 Task: Look for products in the category "Baby Health Care" from Nordic Naturals only.
Action: Mouse moved to (335, 178)
Screenshot: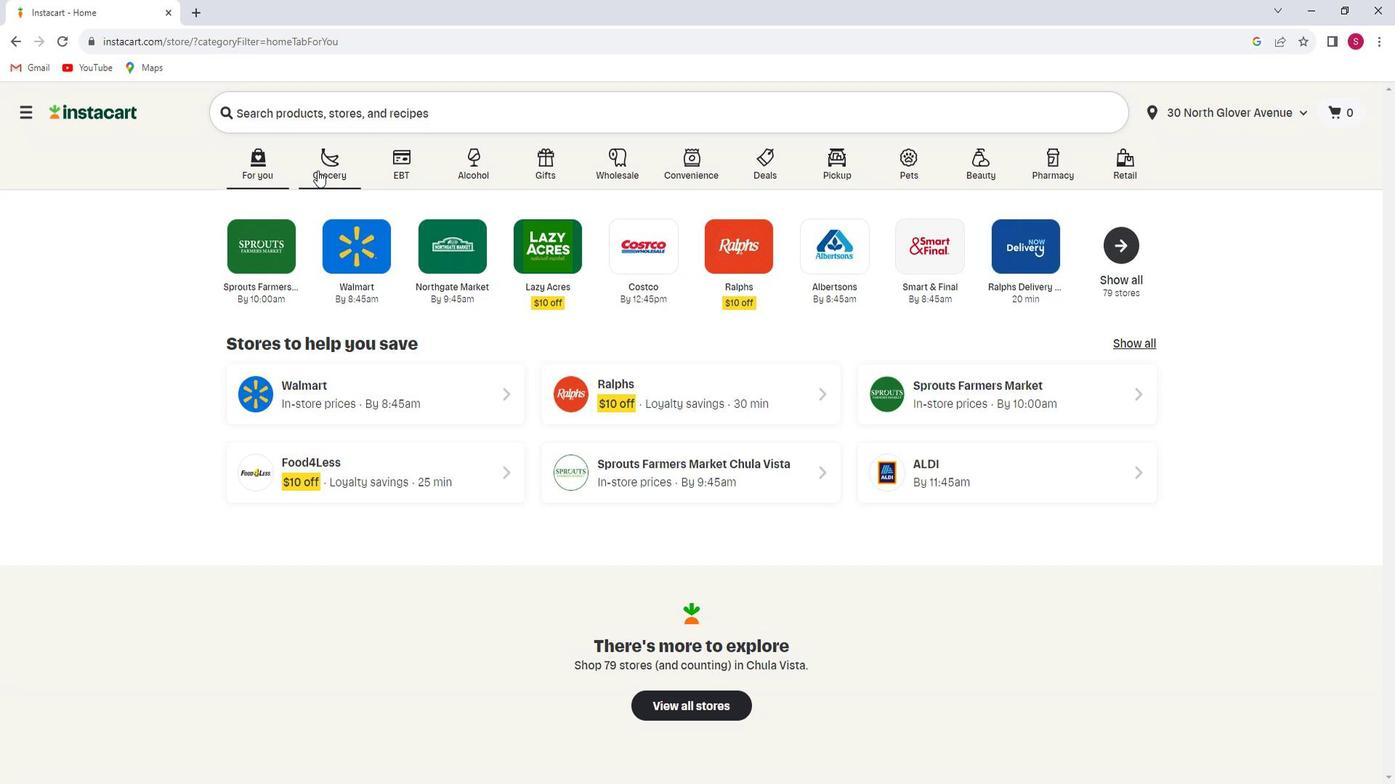 
Action: Mouse pressed left at (335, 178)
Screenshot: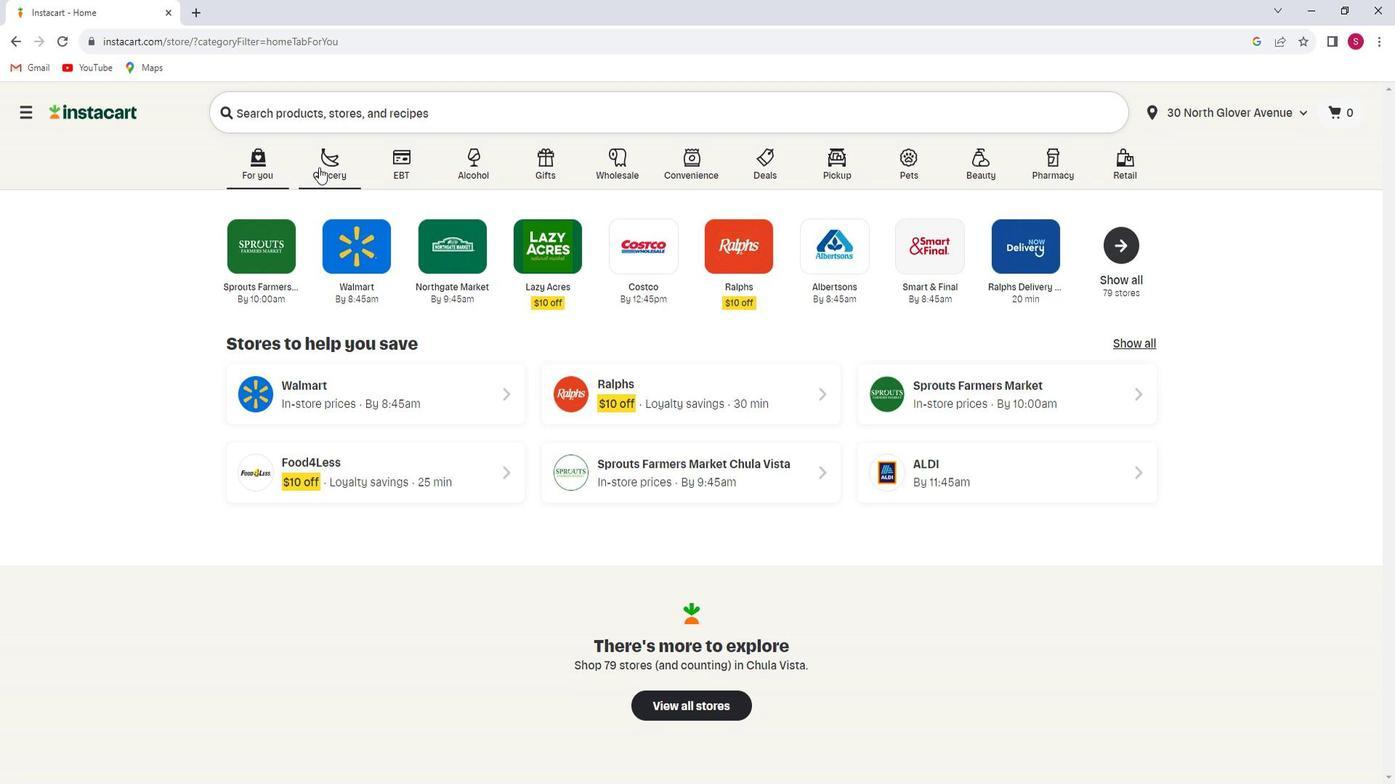 
Action: Mouse moved to (334, 449)
Screenshot: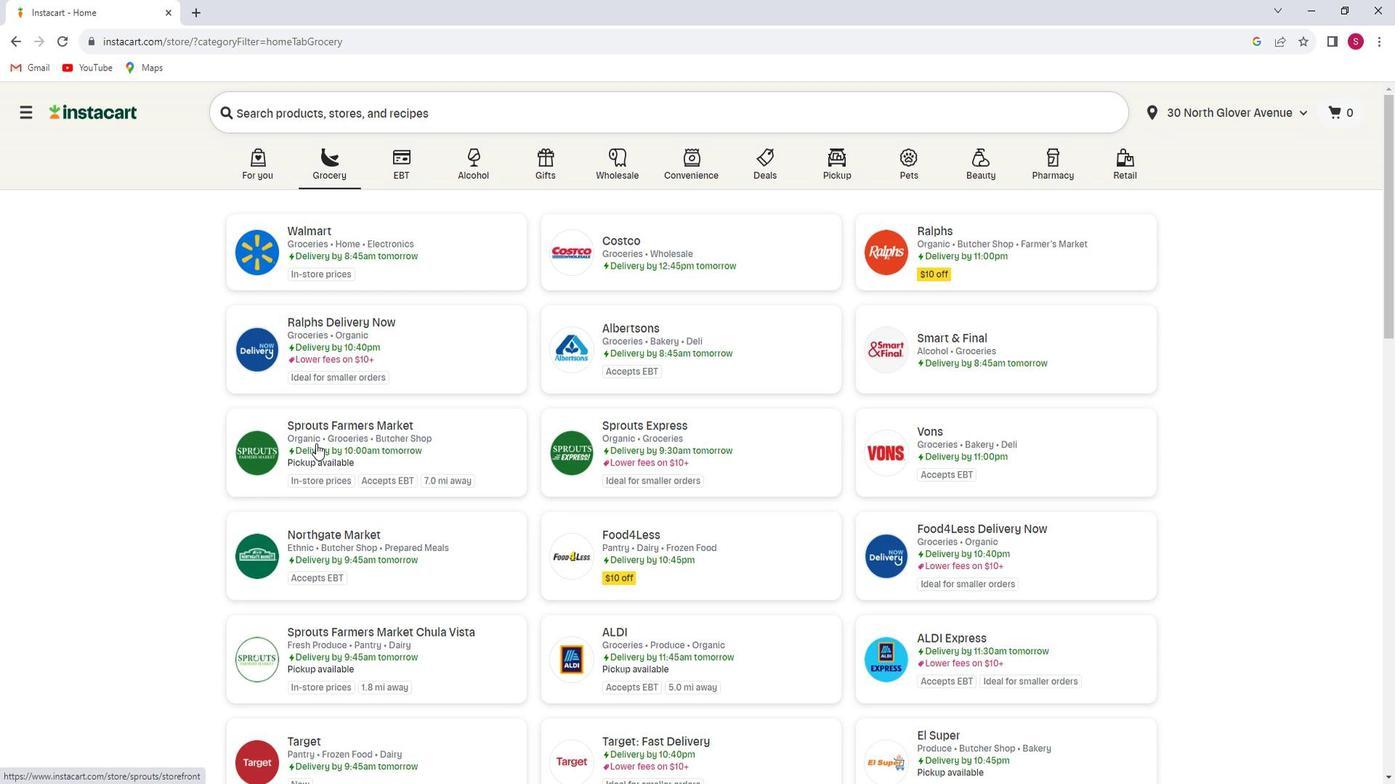 
Action: Mouse pressed left at (334, 449)
Screenshot: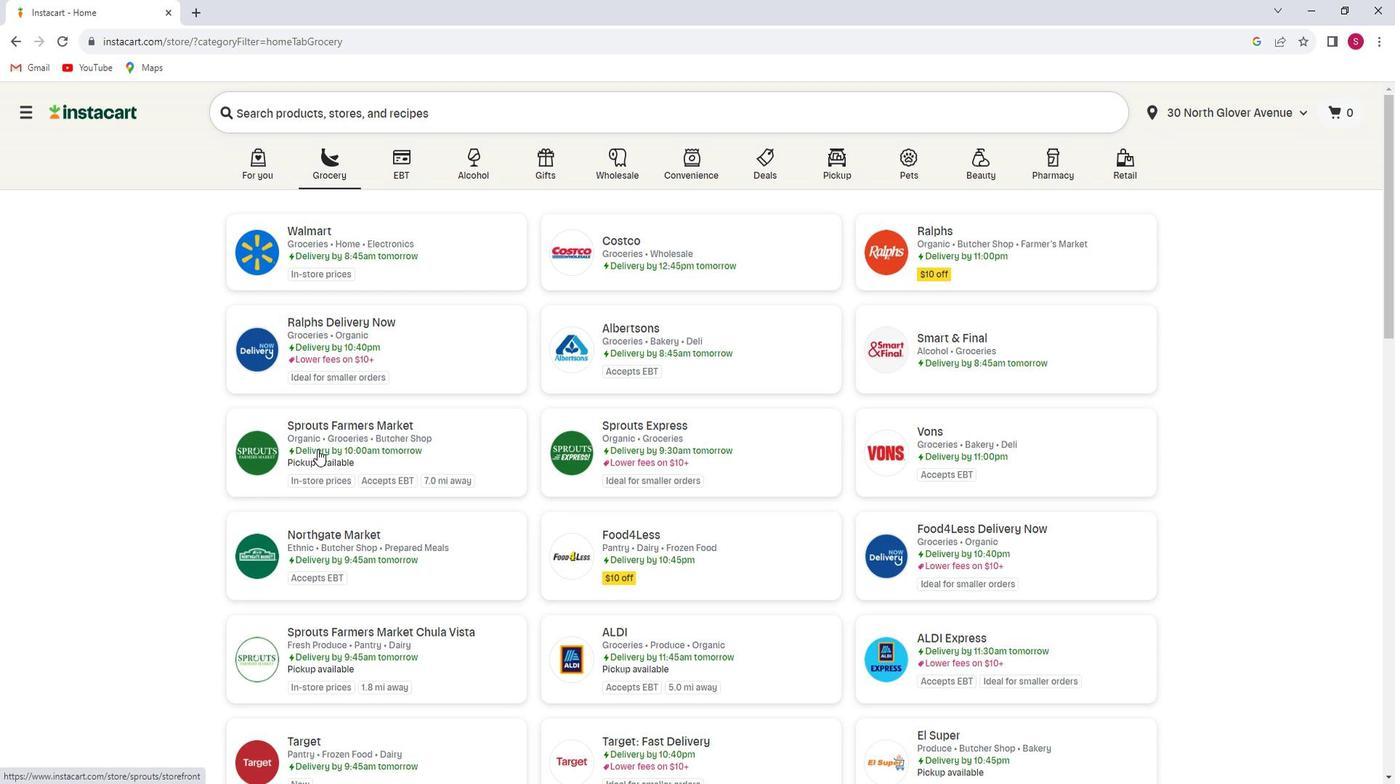 
Action: Mouse moved to (119, 526)
Screenshot: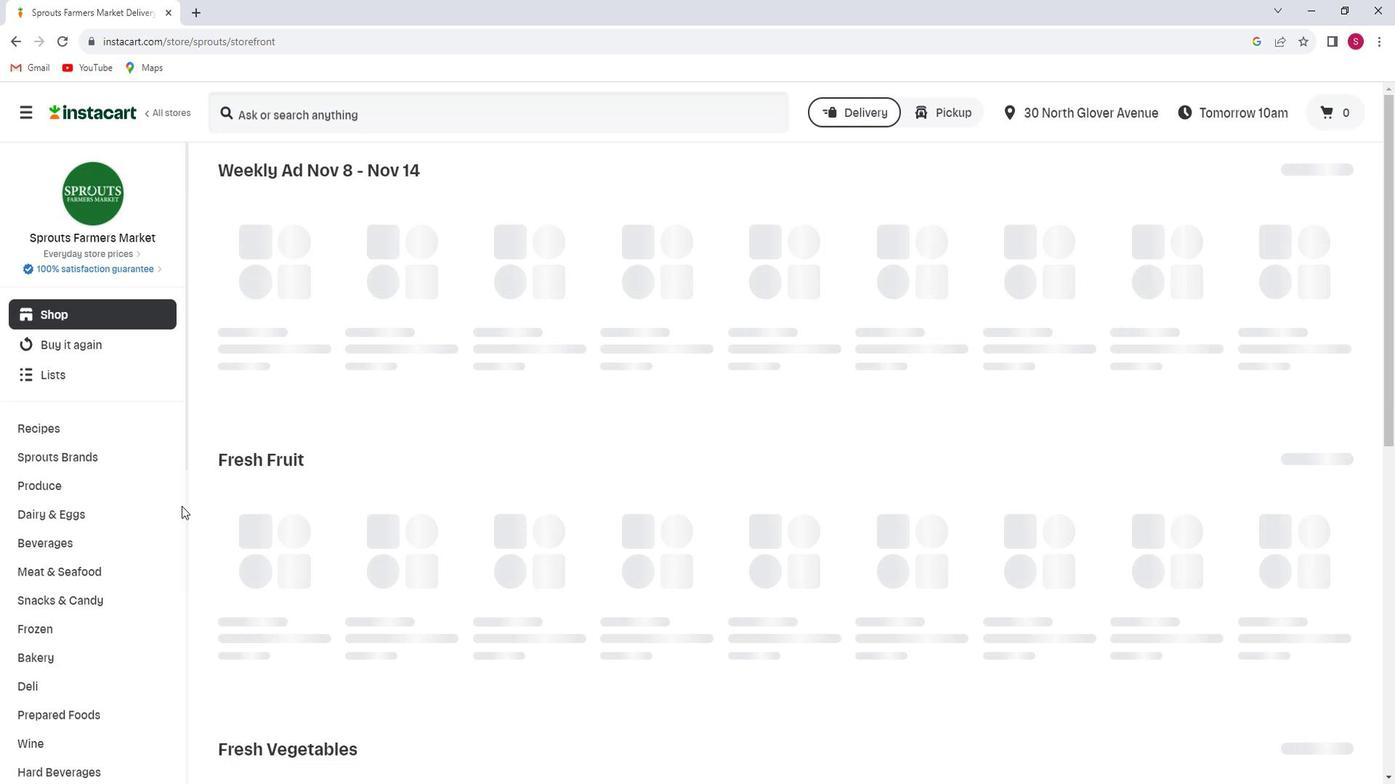 
Action: Mouse scrolled (119, 526) with delta (0, 0)
Screenshot: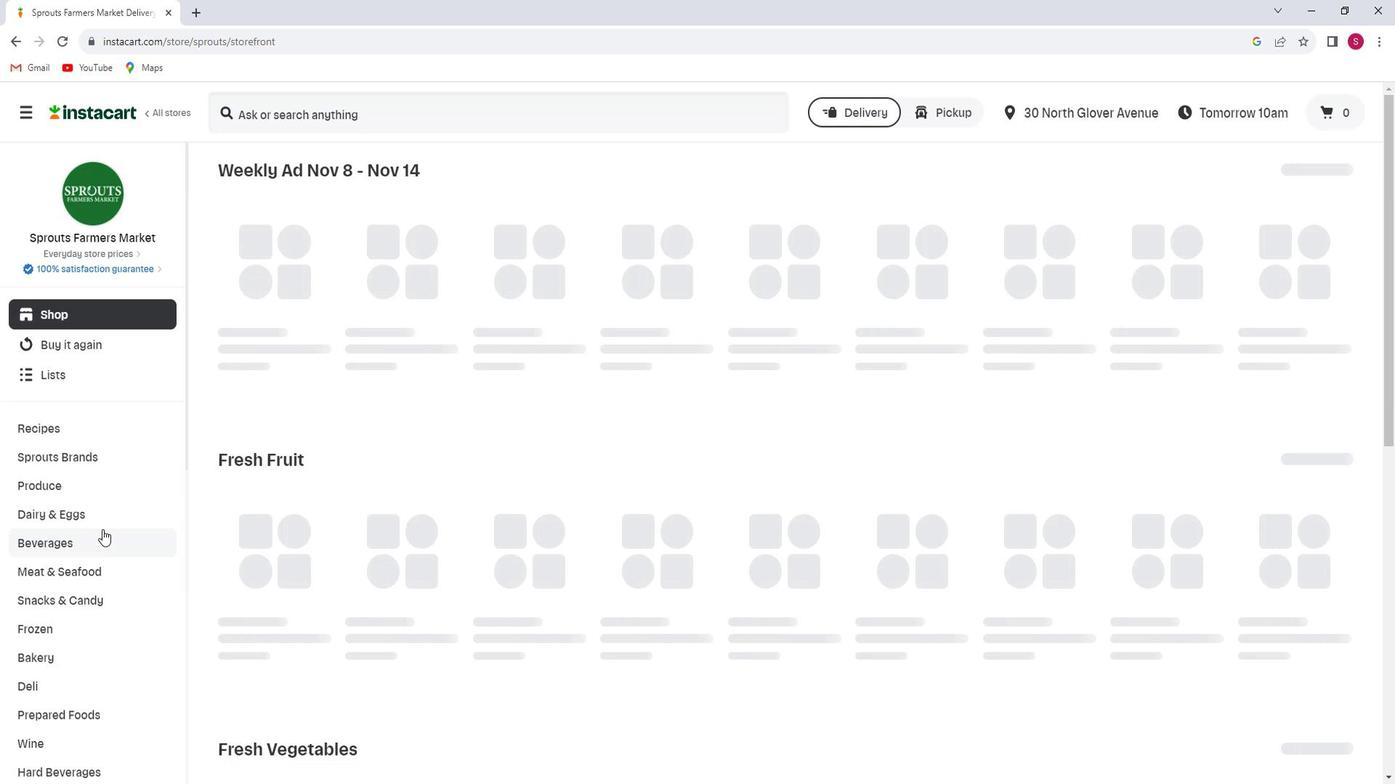 
Action: Mouse scrolled (119, 526) with delta (0, 0)
Screenshot: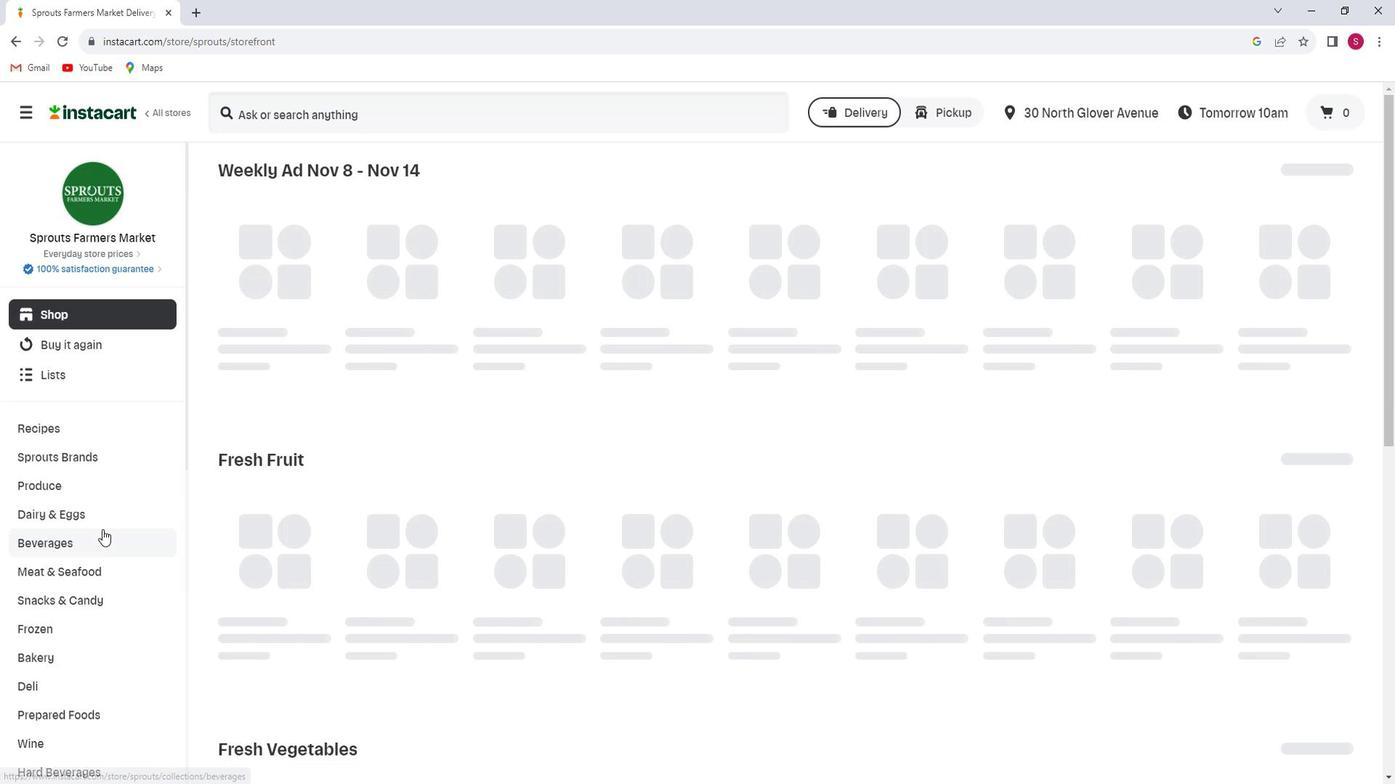 
Action: Mouse scrolled (119, 526) with delta (0, 0)
Screenshot: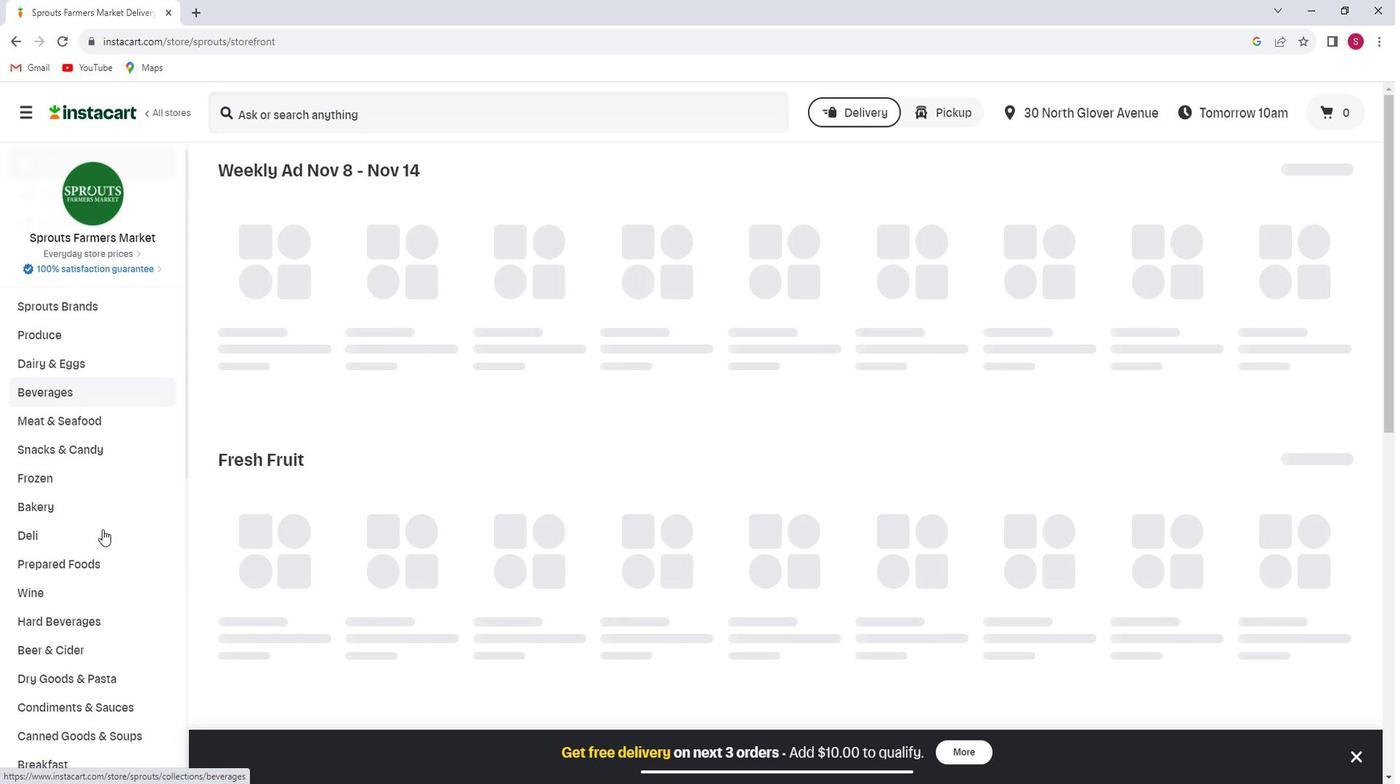 
Action: Mouse scrolled (119, 526) with delta (0, 0)
Screenshot: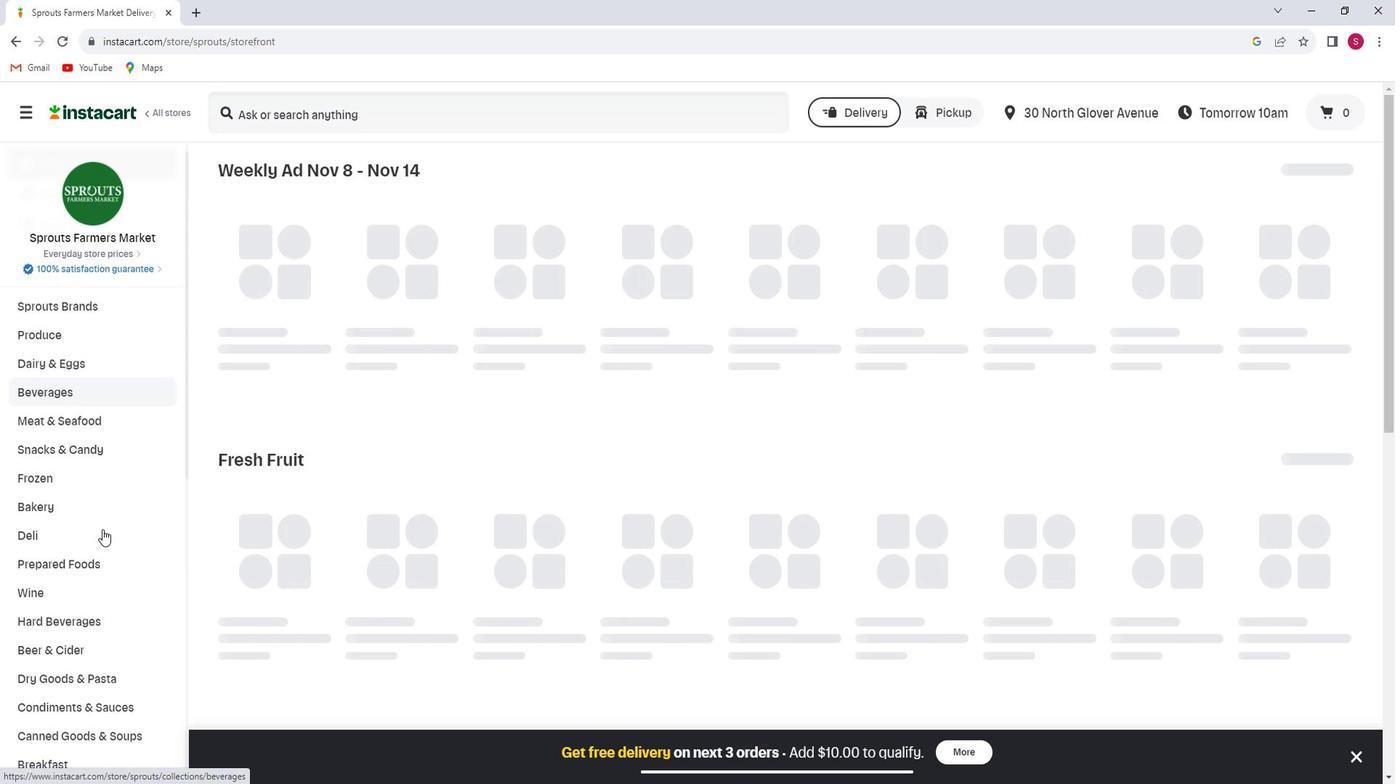 
Action: Mouse scrolled (119, 526) with delta (0, 0)
Screenshot: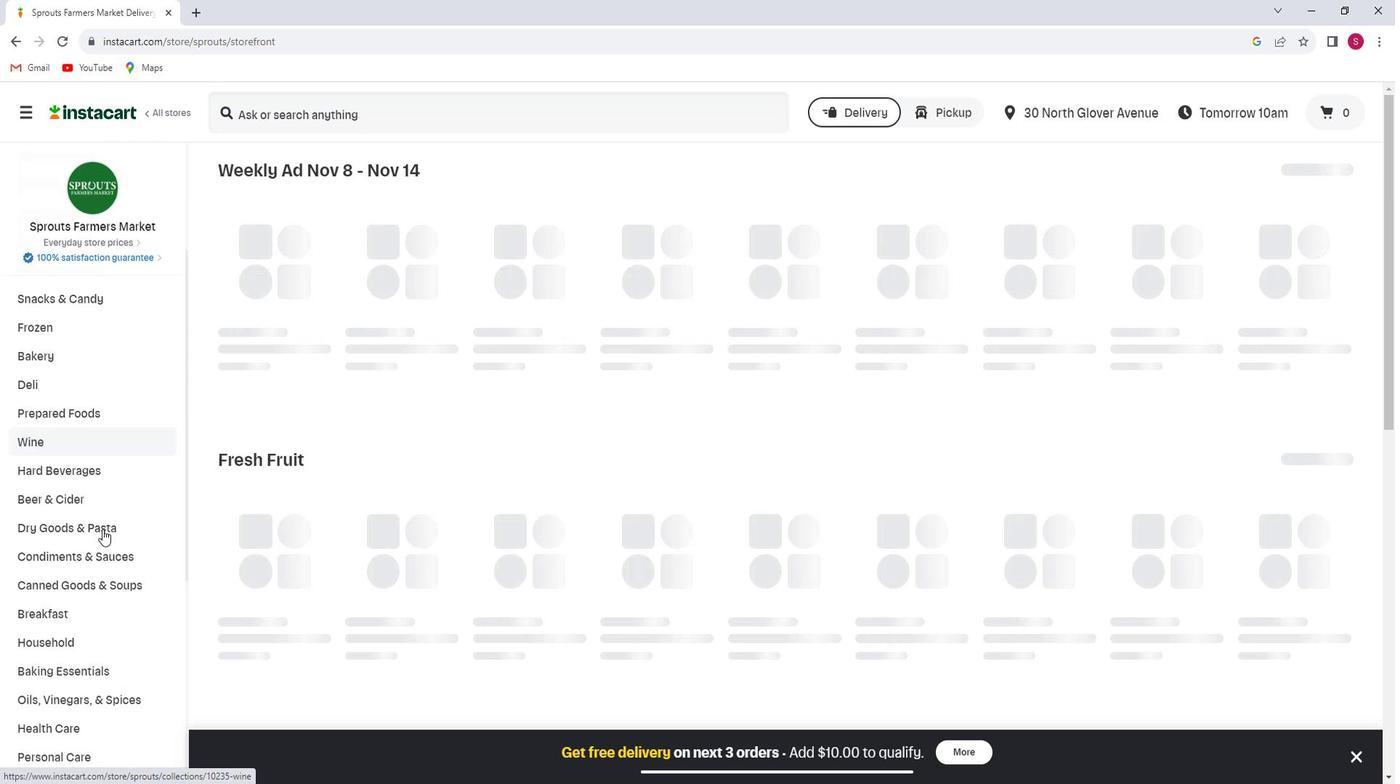 
Action: Mouse scrolled (119, 526) with delta (0, 0)
Screenshot: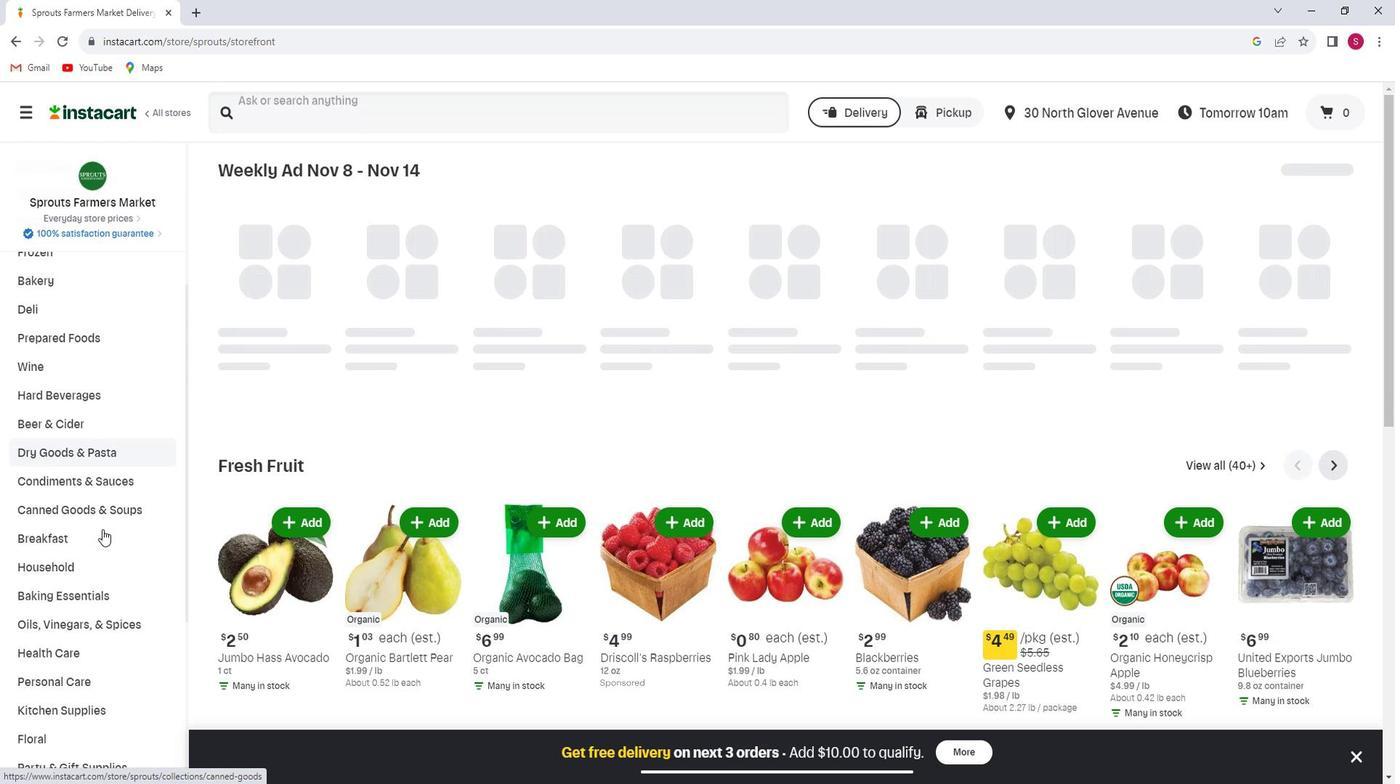 
Action: Mouse scrolled (119, 526) with delta (0, 0)
Screenshot: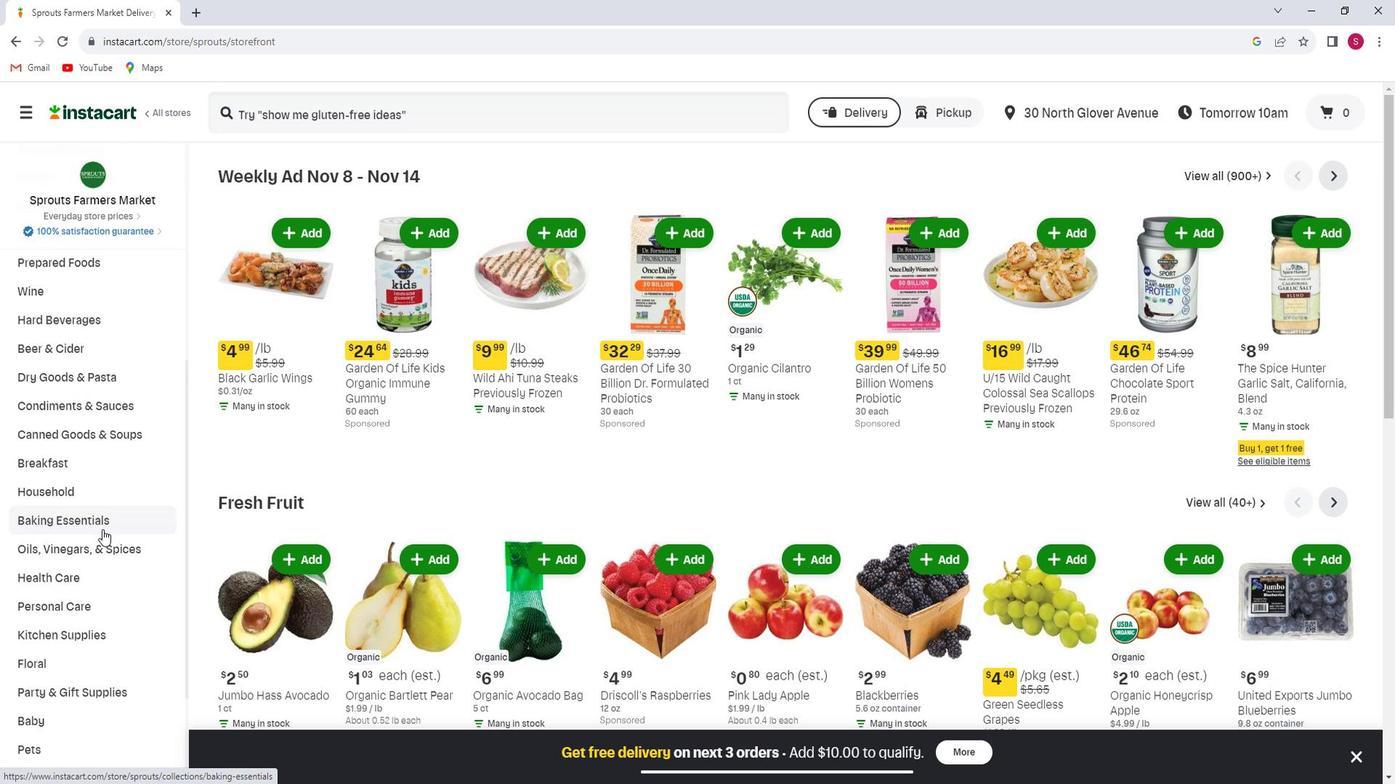 
Action: Mouse moved to (107, 535)
Screenshot: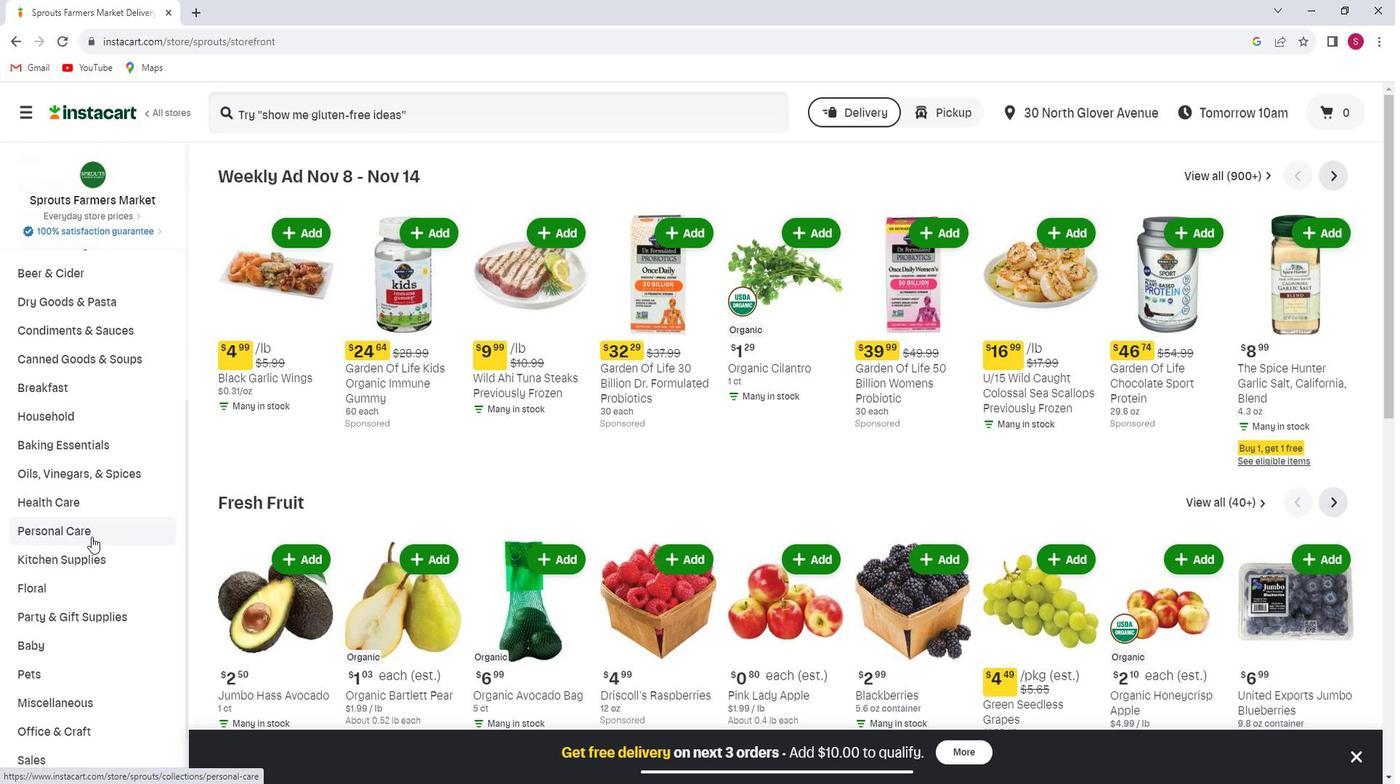 
Action: Mouse scrolled (107, 534) with delta (0, 0)
Screenshot: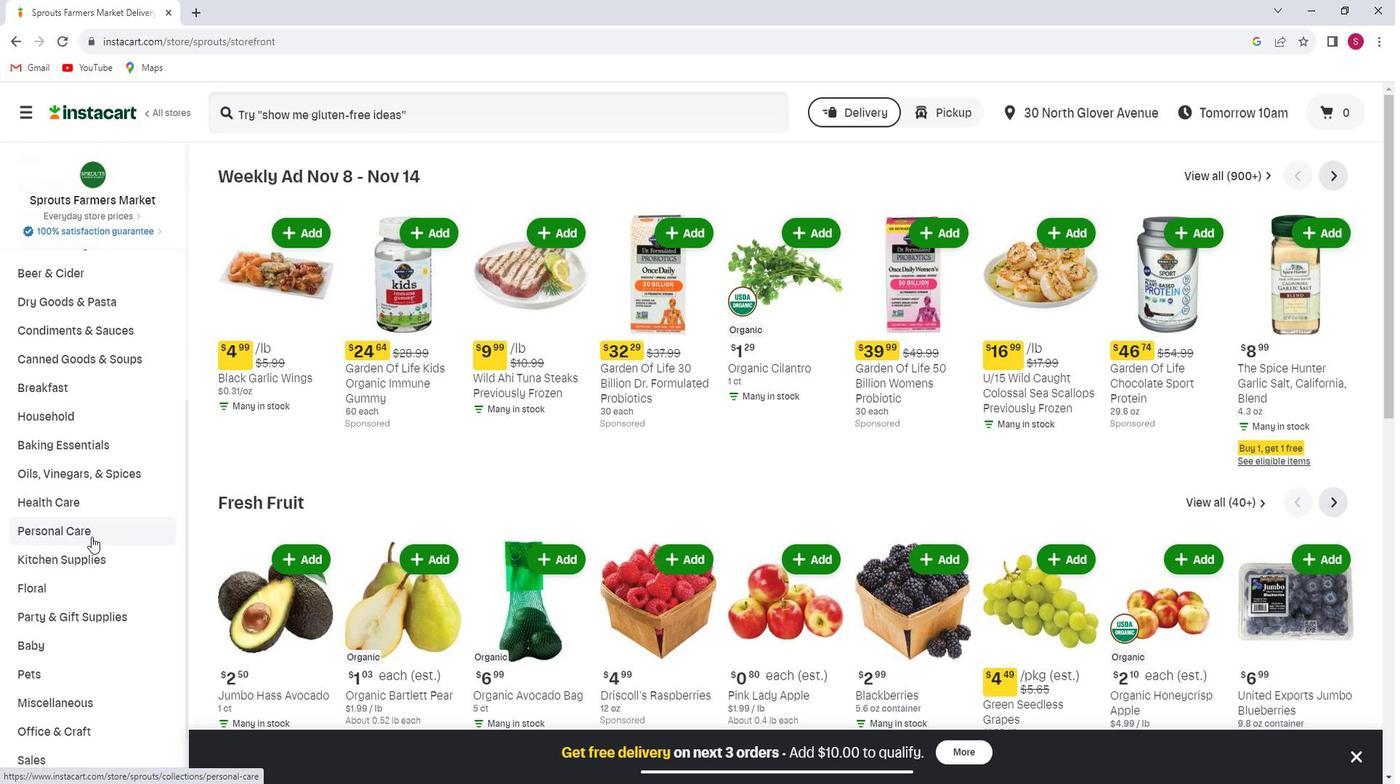 
Action: Mouse moved to (88, 568)
Screenshot: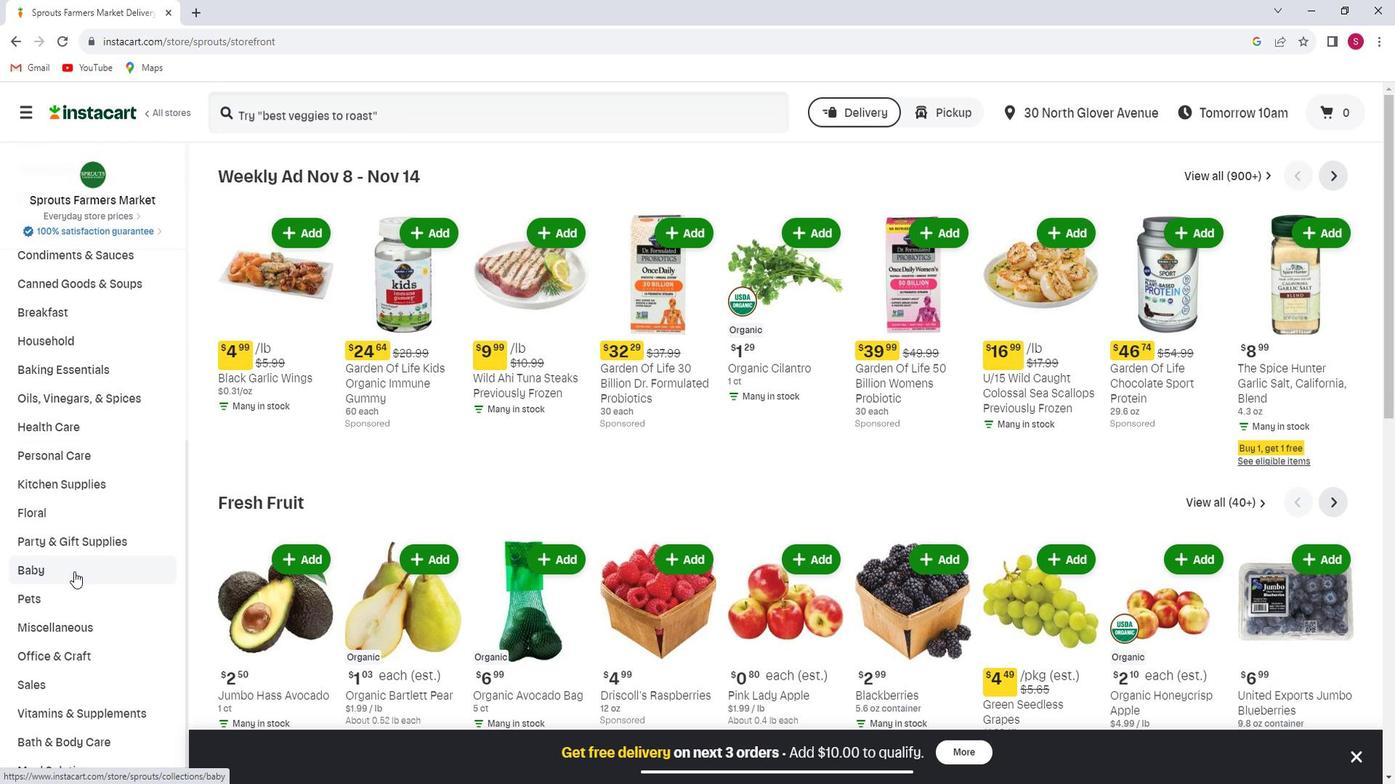 
Action: Mouse pressed left at (88, 568)
Screenshot: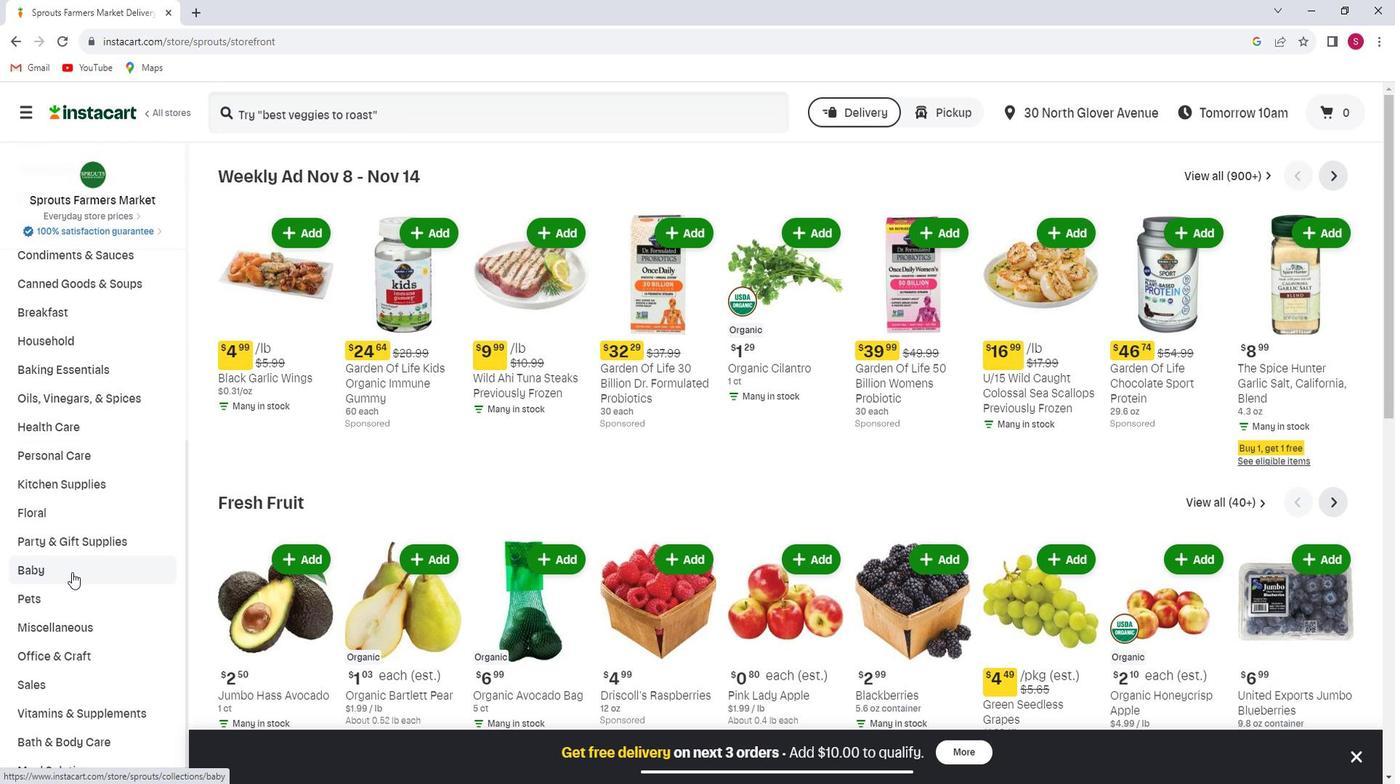 
Action: Mouse moved to (93, 600)
Screenshot: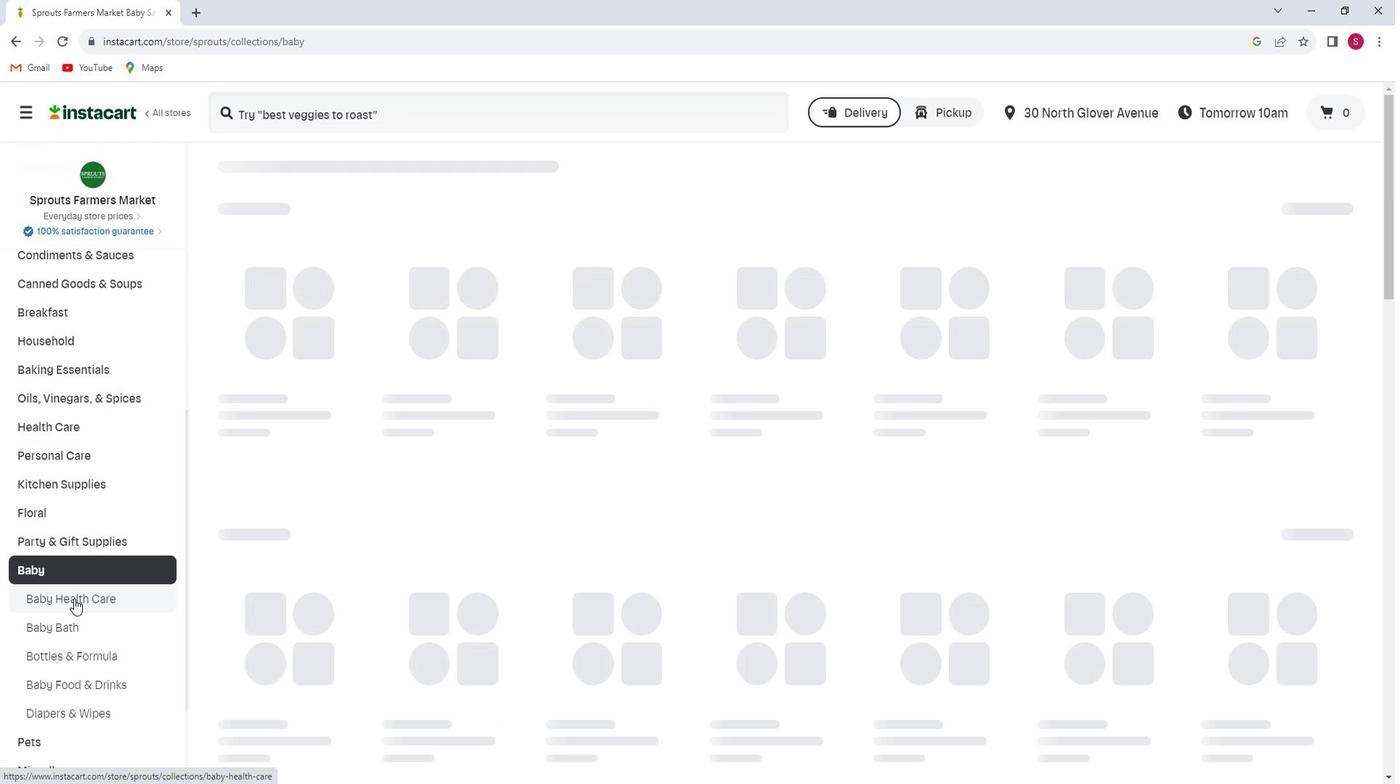 
Action: Mouse pressed left at (93, 600)
Screenshot: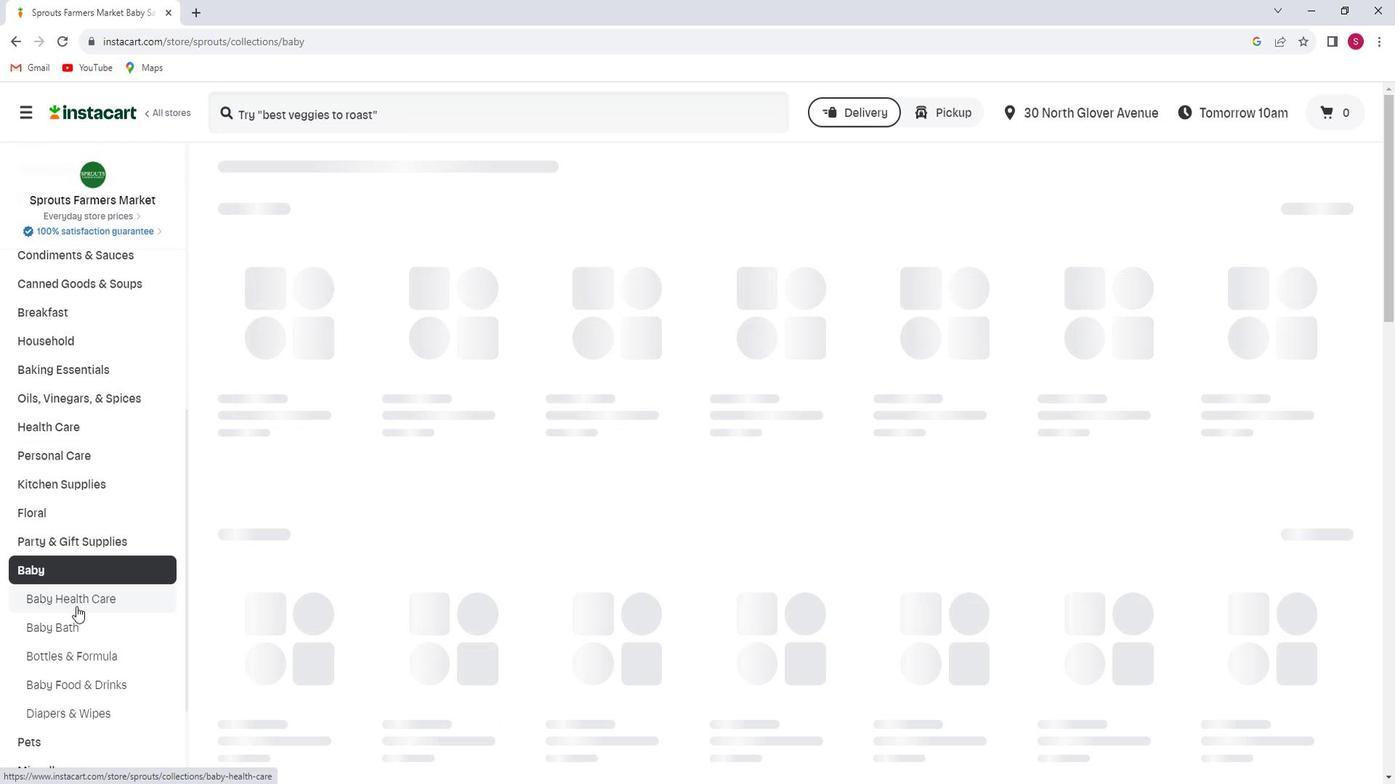 
Action: Mouse moved to (351, 300)
Screenshot: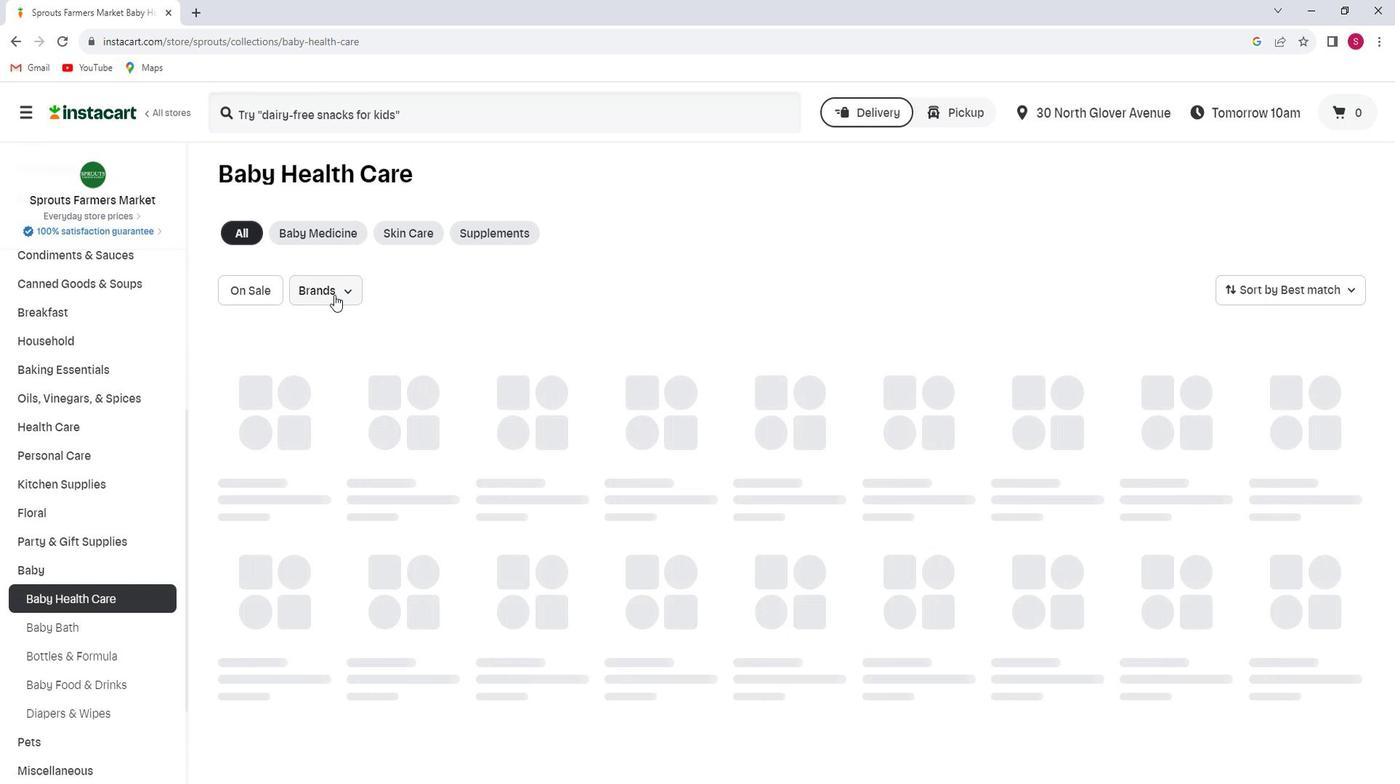 
Action: Mouse pressed left at (351, 300)
Screenshot: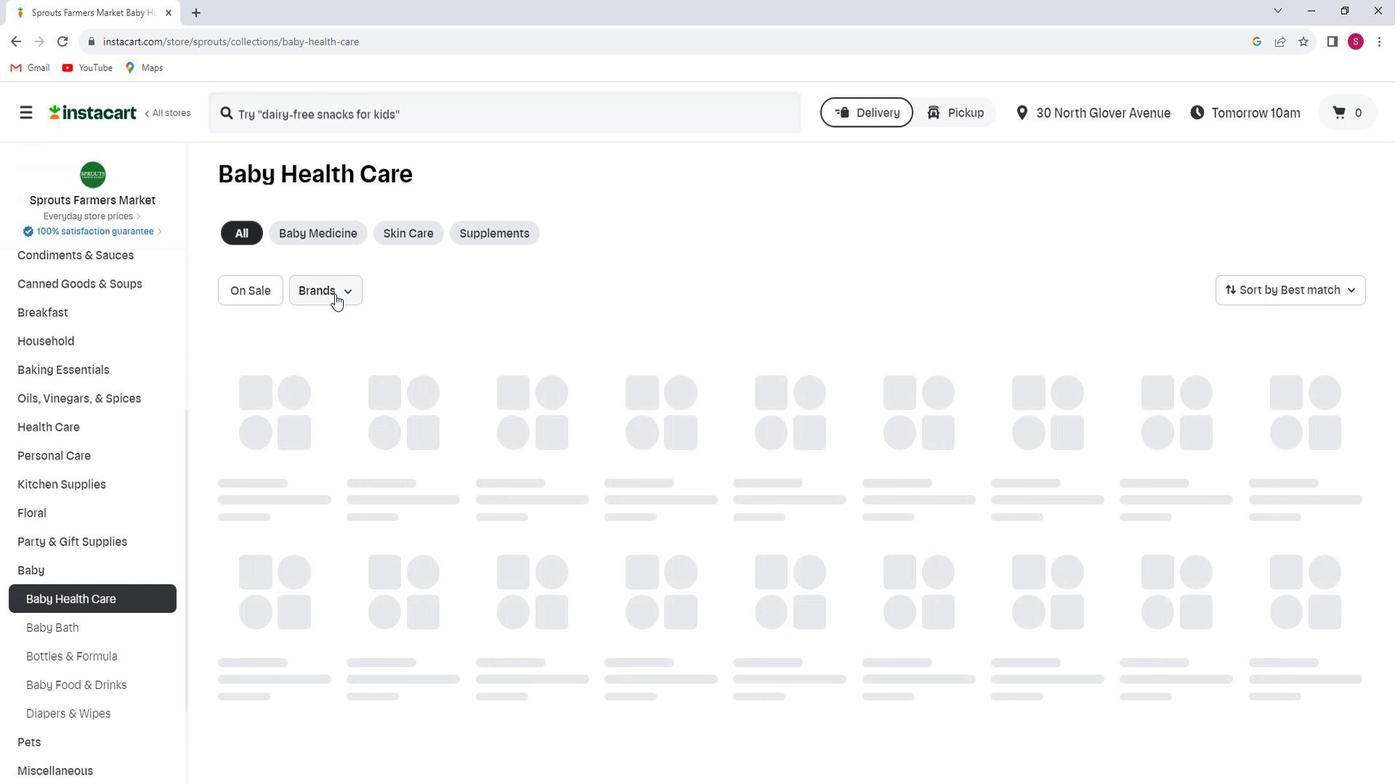 
Action: Mouse moved to (361, 300)
Screenshot: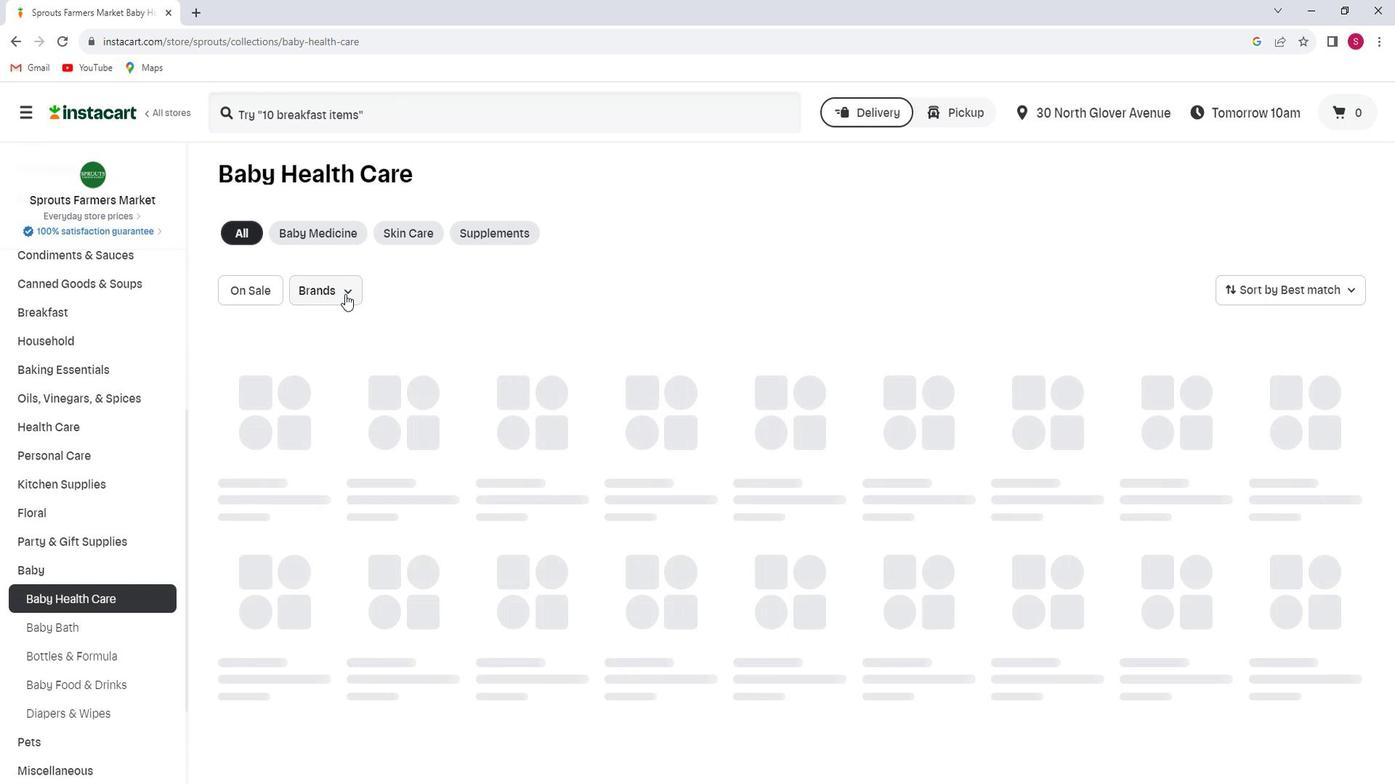 
Action: Mouse pressed left at (361, 300)
Screenshot: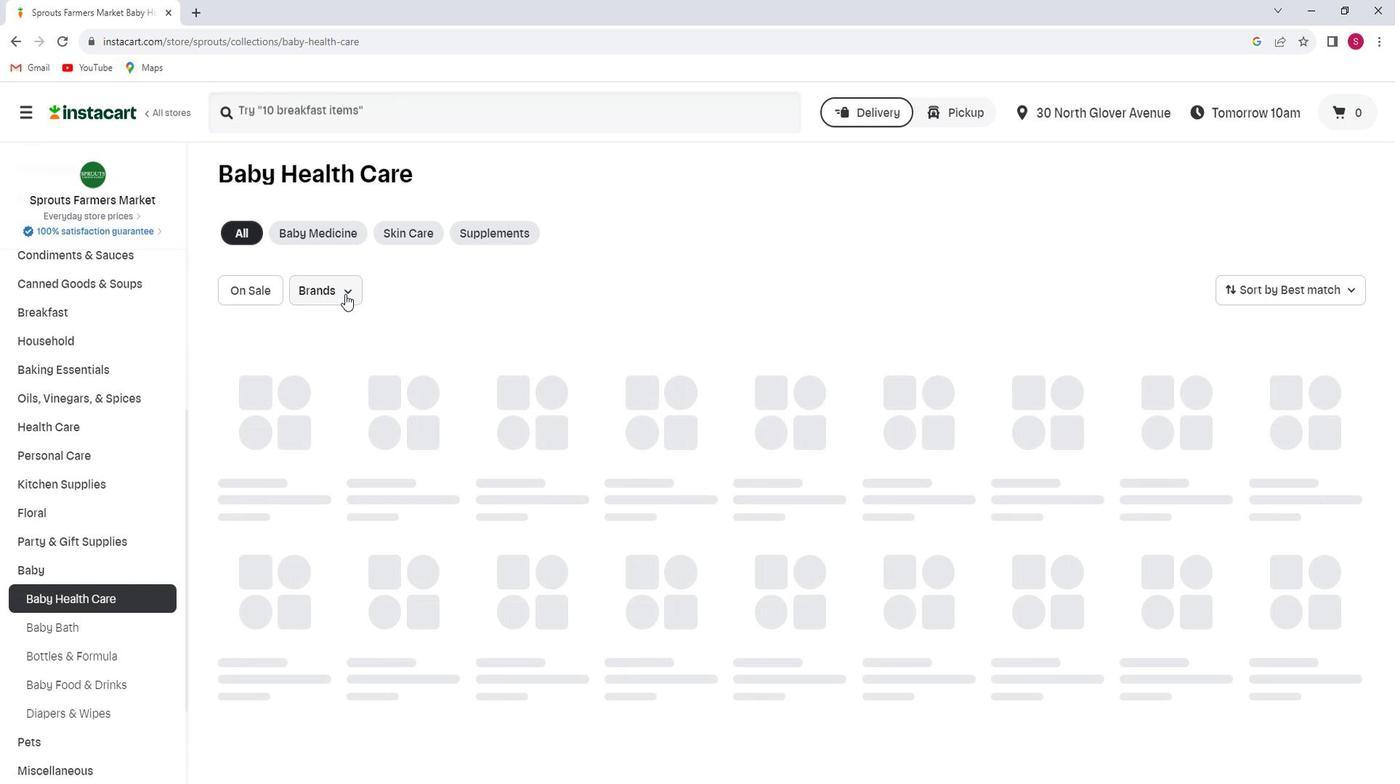 
Action: Mouse moved to (365, 303)
Screenshot: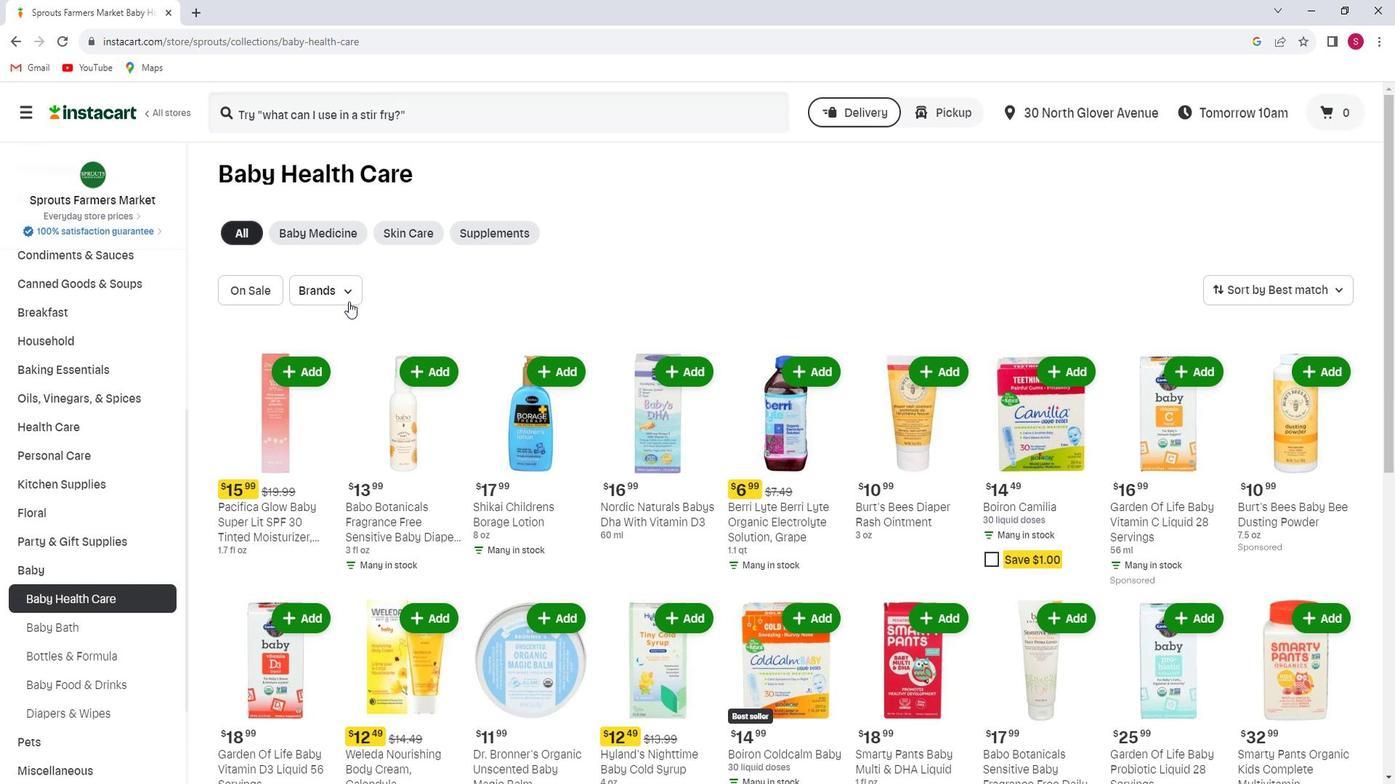 
Action: Mouse pressed left at (365, 303)
Screenshot: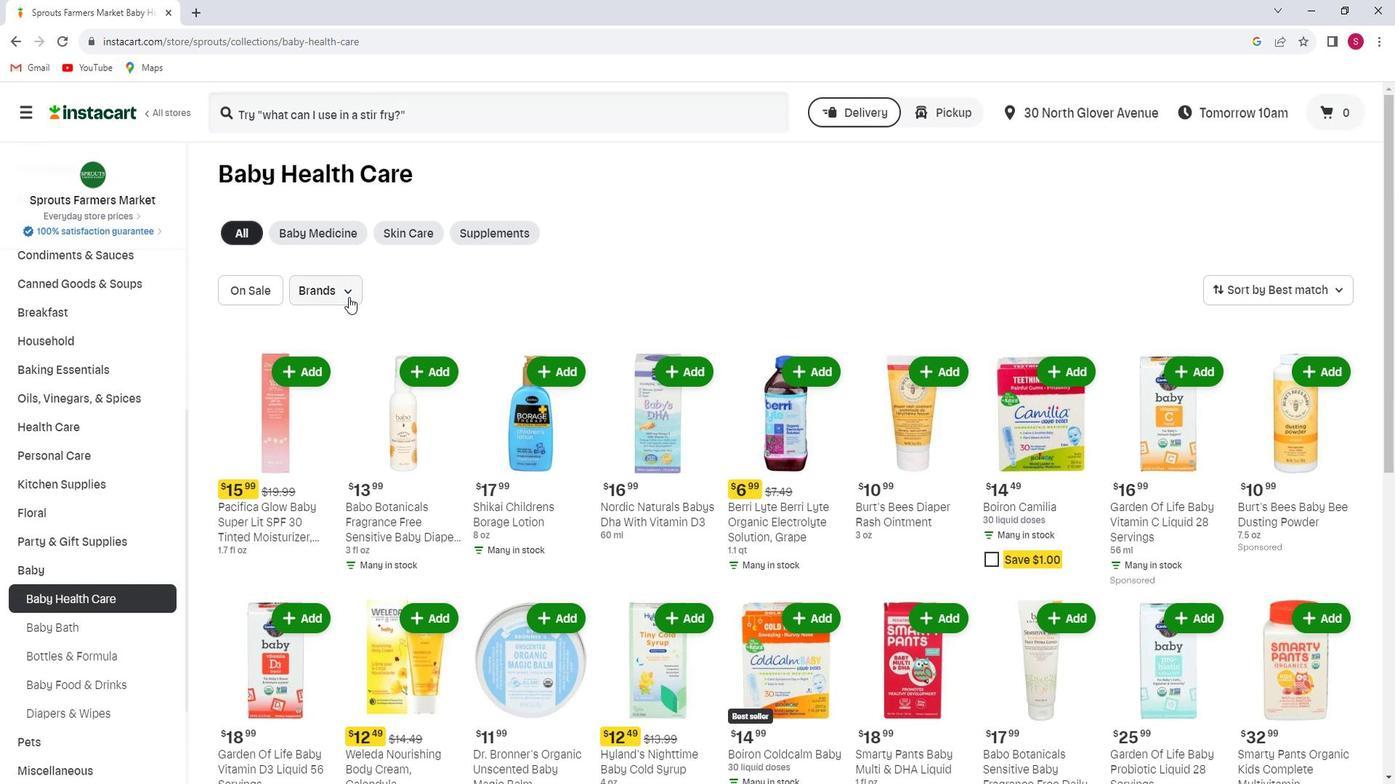 
Action: Mouse moved to (365, 347)
Screenshot: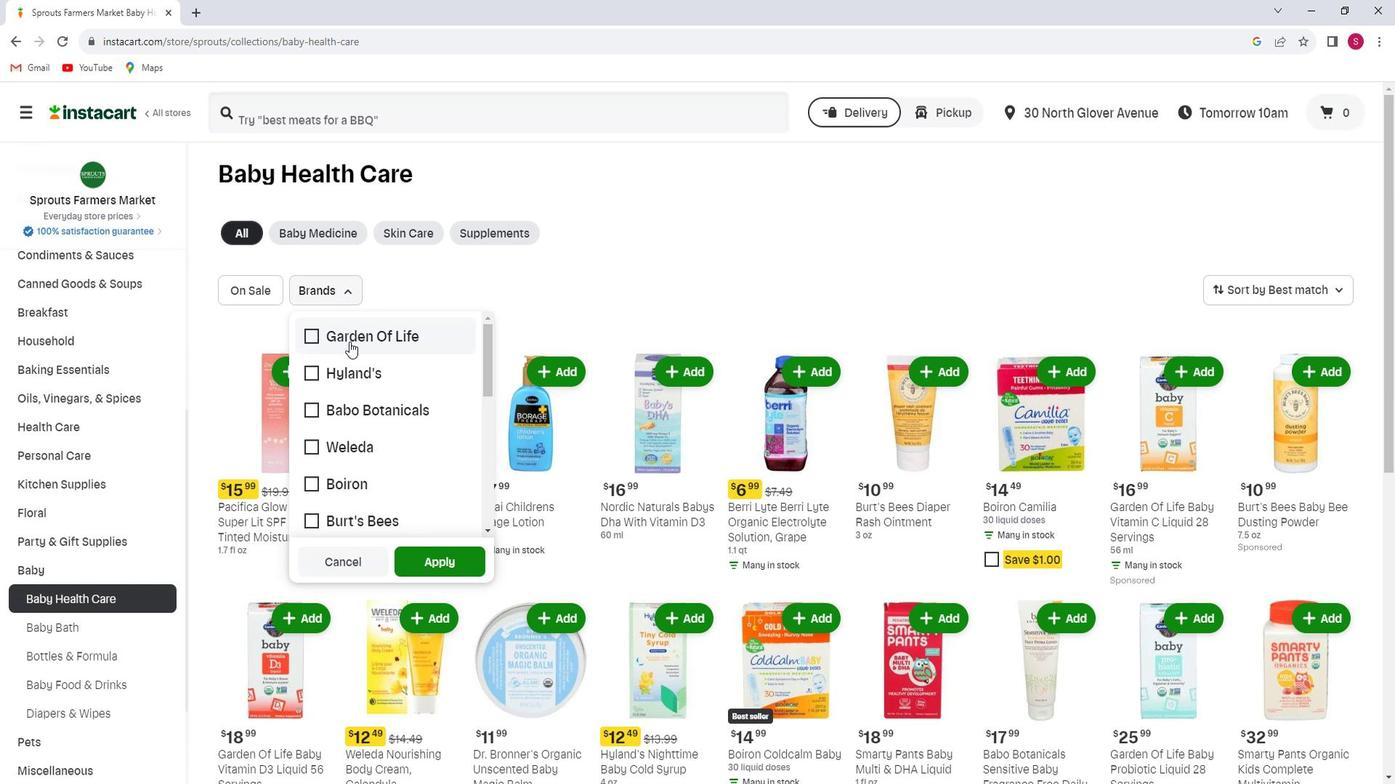 
Action: Mouse scrolled (365, 346) with delta (0, 0)
Screenshot: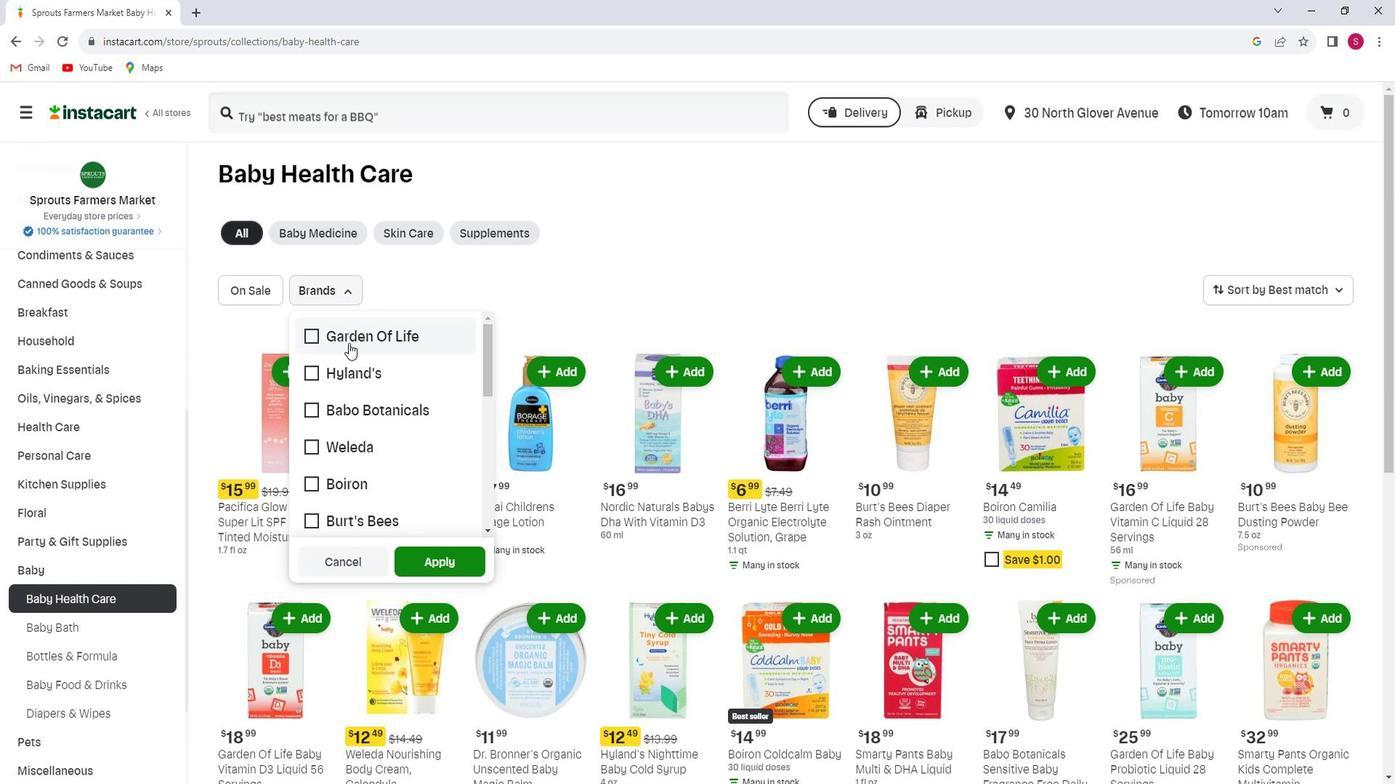 
Action: Mouse scrolled (365, 346) with delta (0, 0)
Screenshot: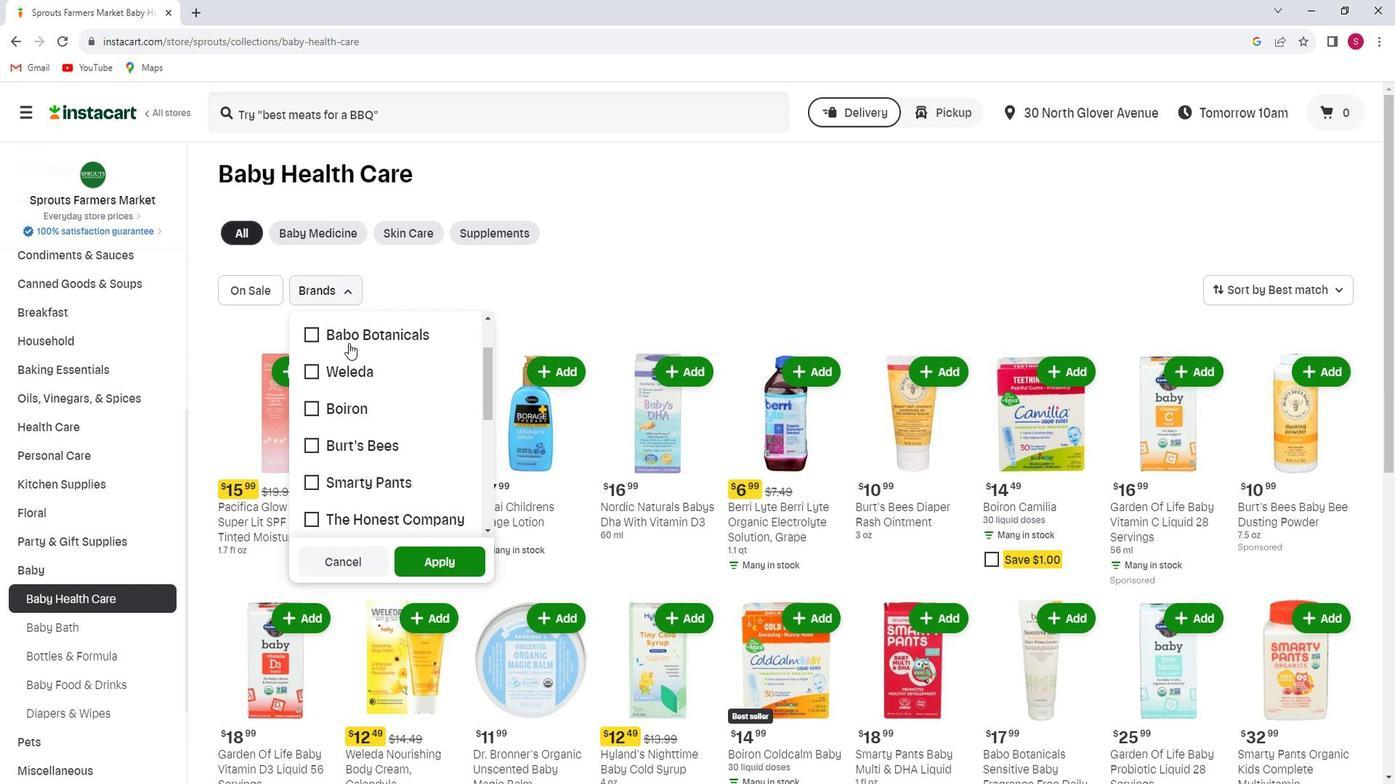 
Action: Mouse scrolled (365, 346) with delta (0, 0)
Screenshot: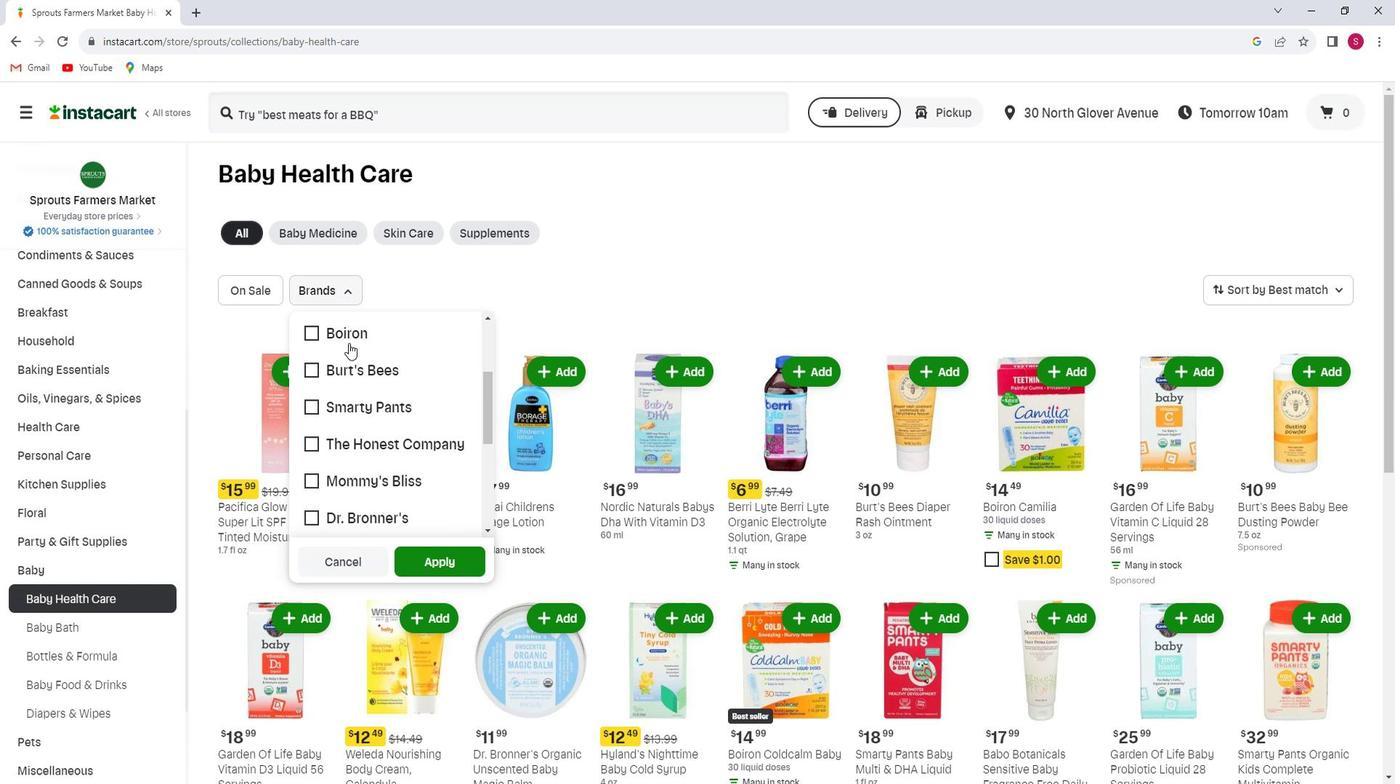 
Action: Mouse moved to (364, 348)
Screenshot: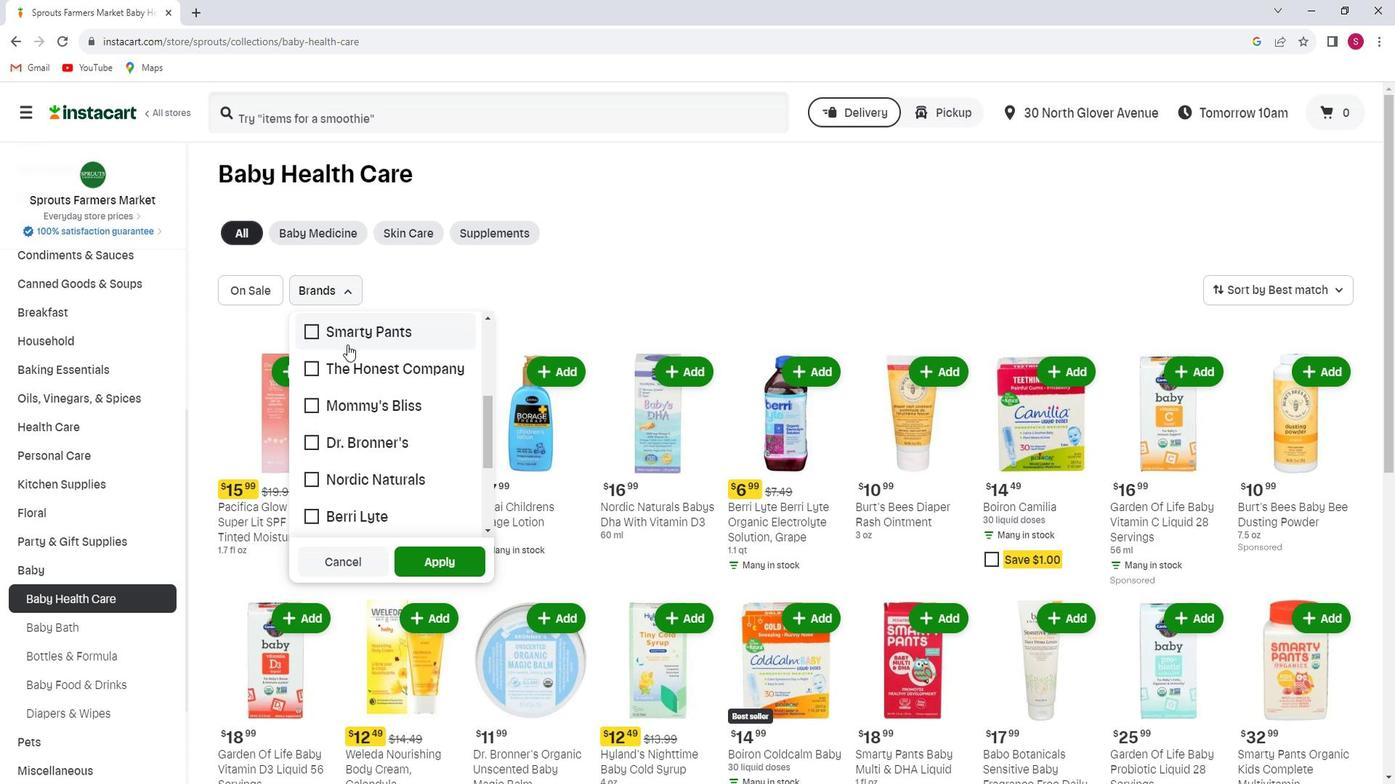
Action: Mouse scrolled (364, 348) with delta (0, 0)
Screenshot: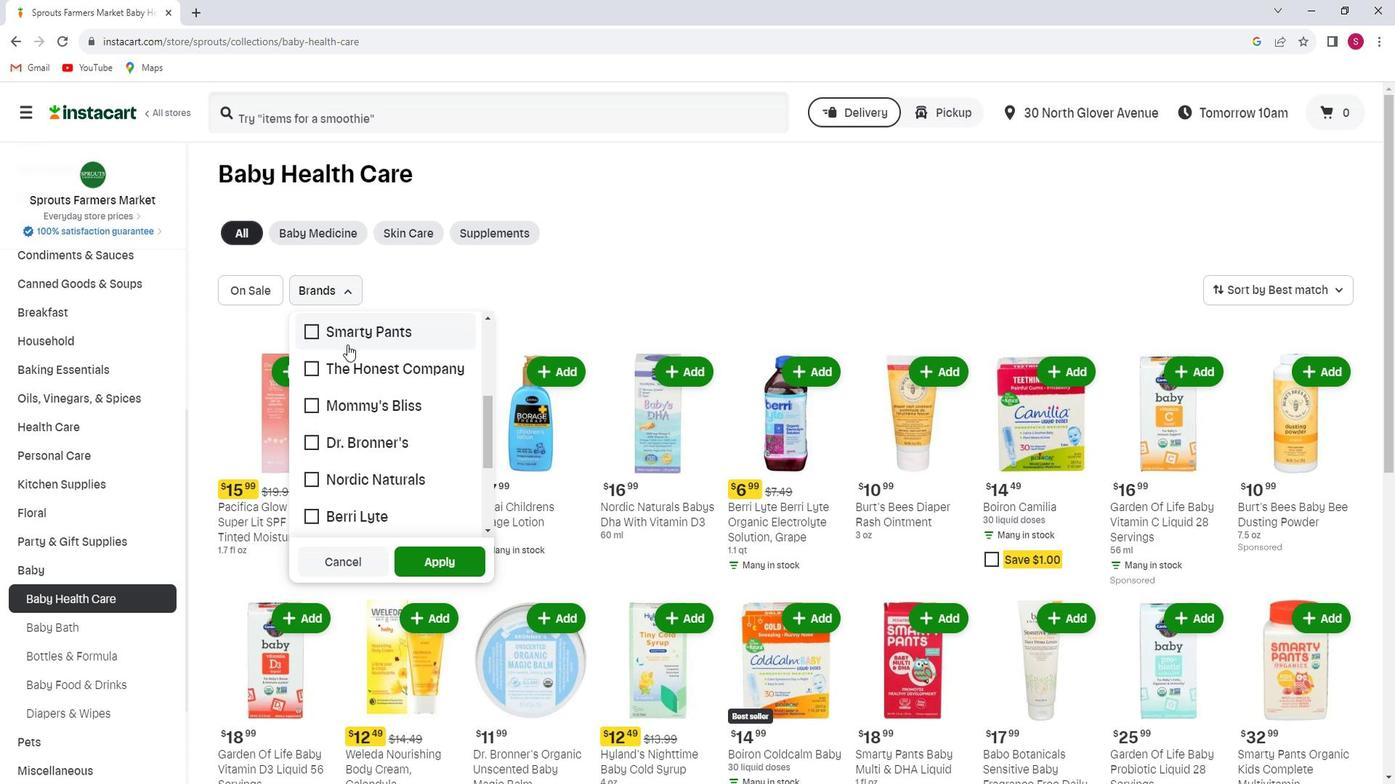 
Action: Mouse moved to (329, 402)
Screenshot: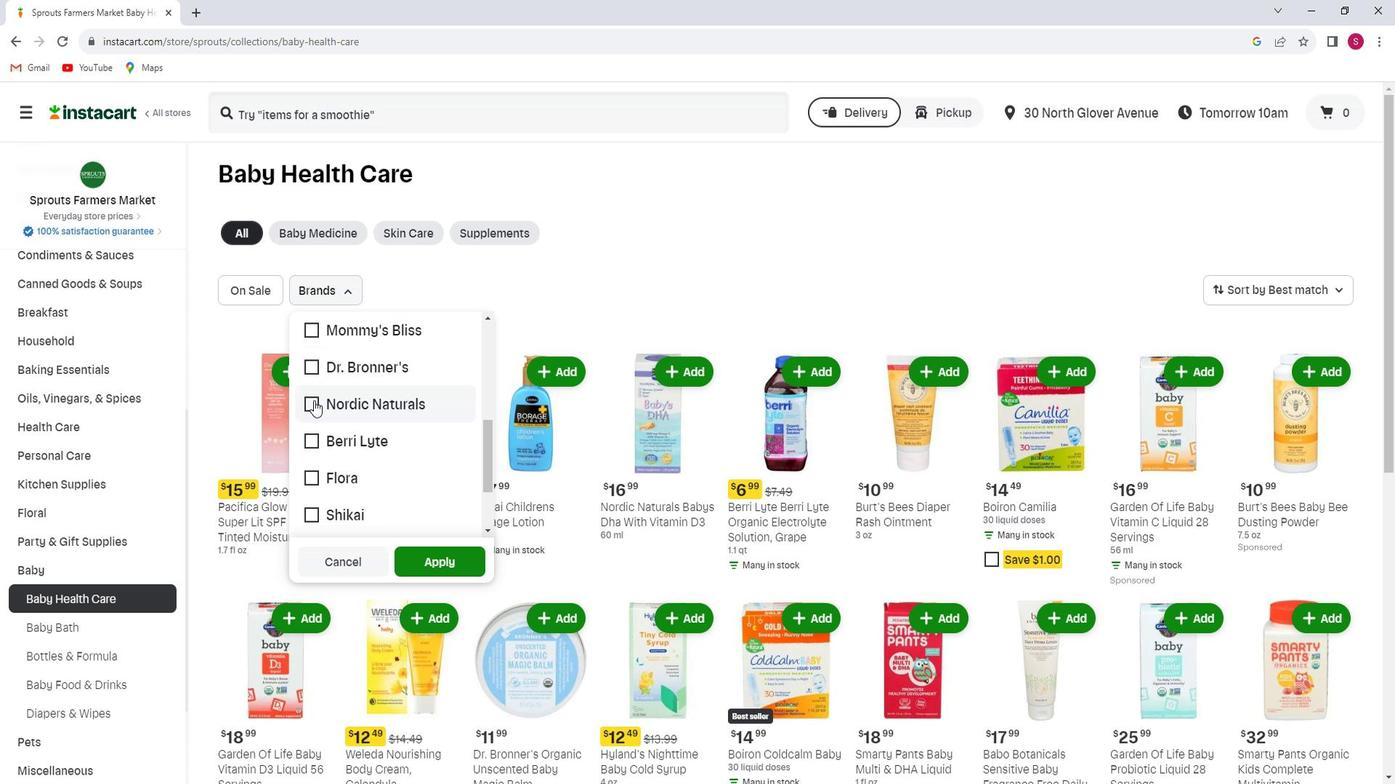 
Action: Mouse pressed left at (329, 402)
Screenshot: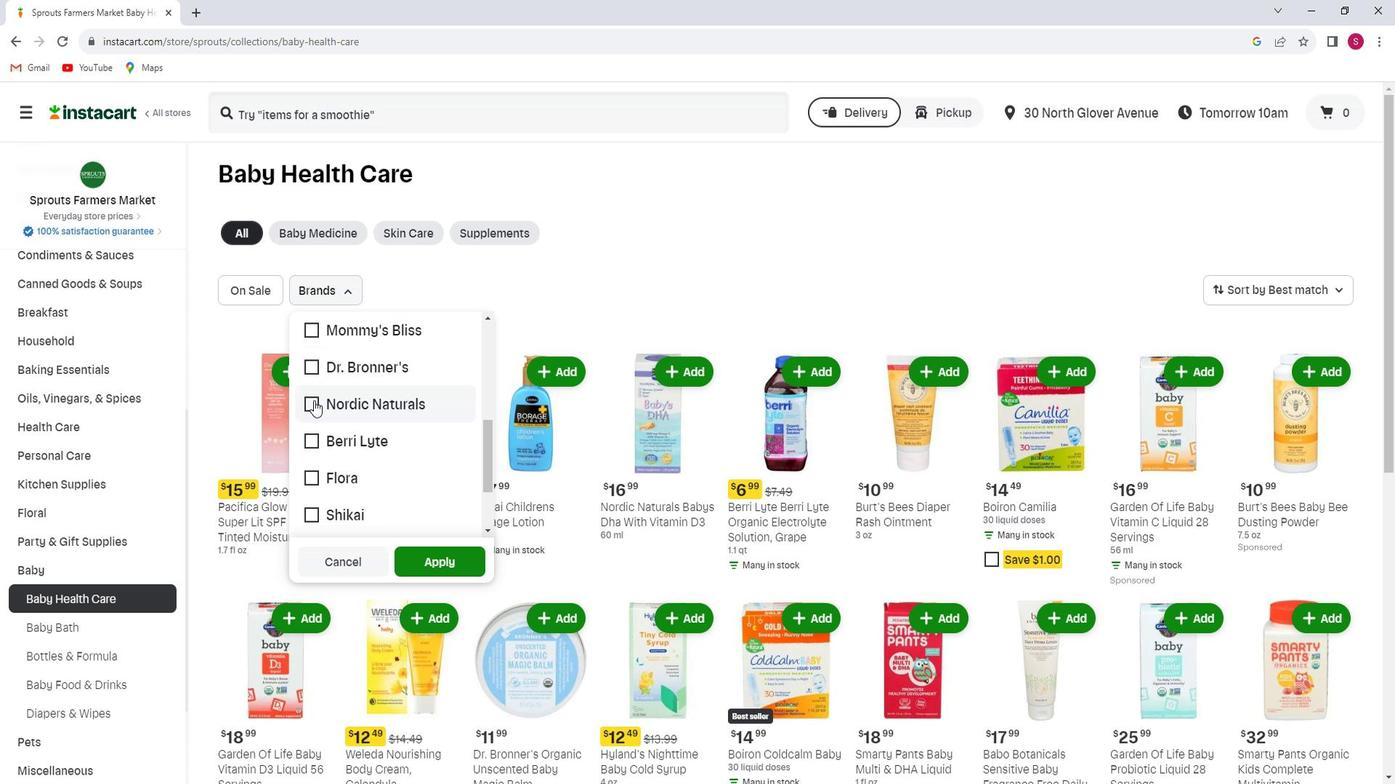 
Action: Mouse moved to (436, 558)
Screenshot: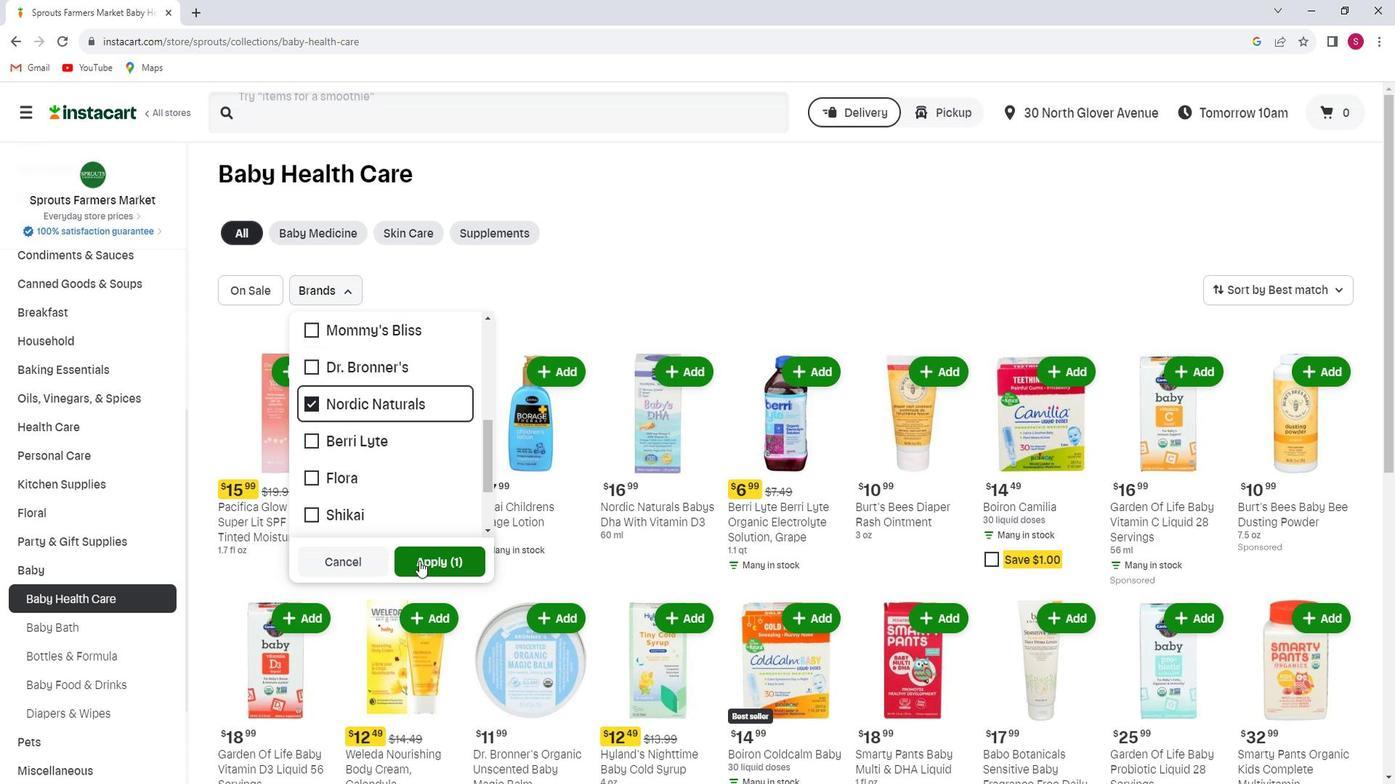 
Action: Mouse pressed left at (436, 558)
Screenshot: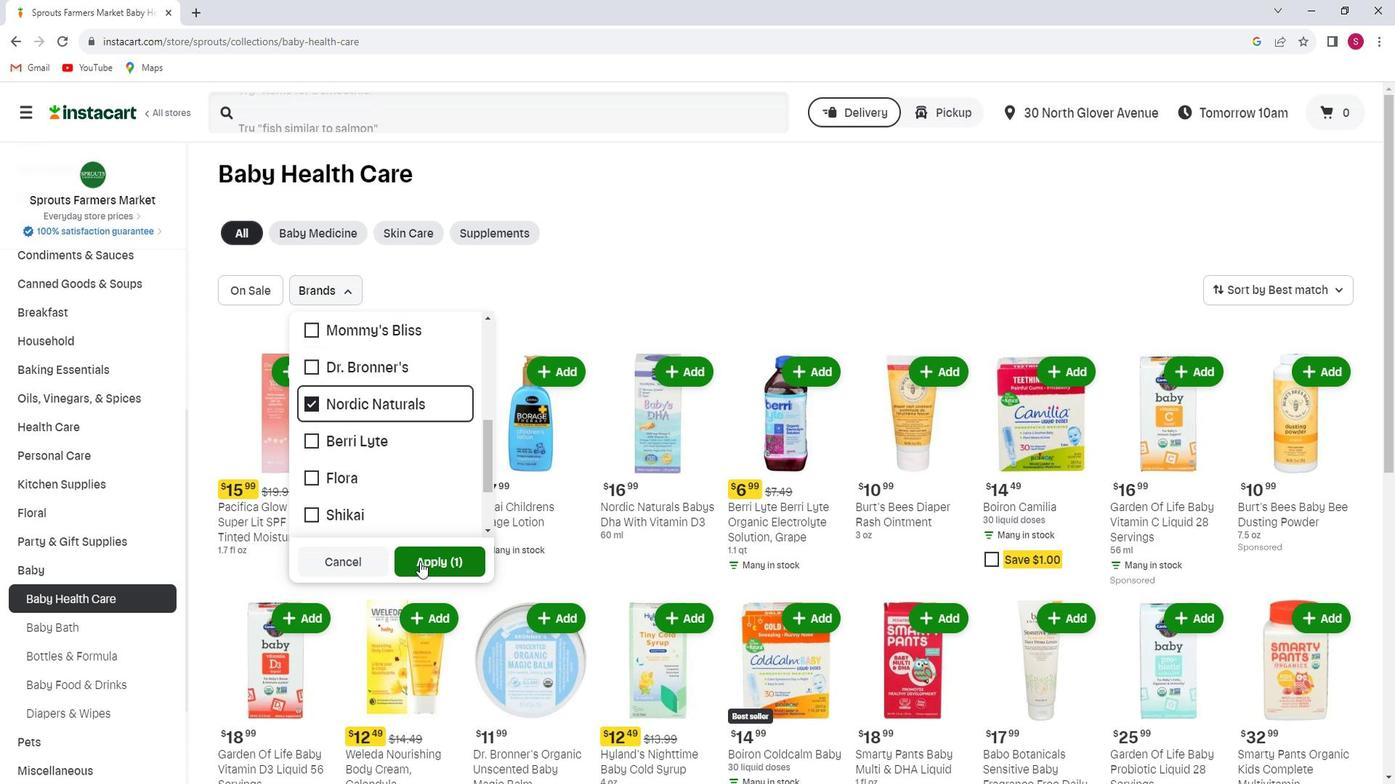 
